 Task: Check the average views per listing of large living room in the last 3 years.
Action: Mouse moved to (820, 188)
Screenshot: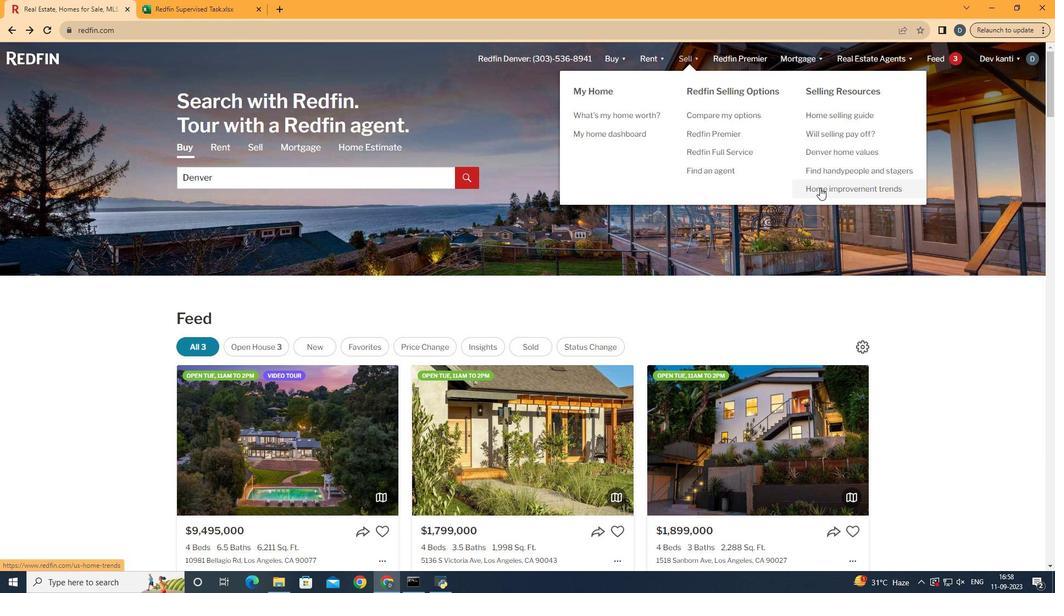 
Action: Mouse pressed left at (820, 188)
Screenshot: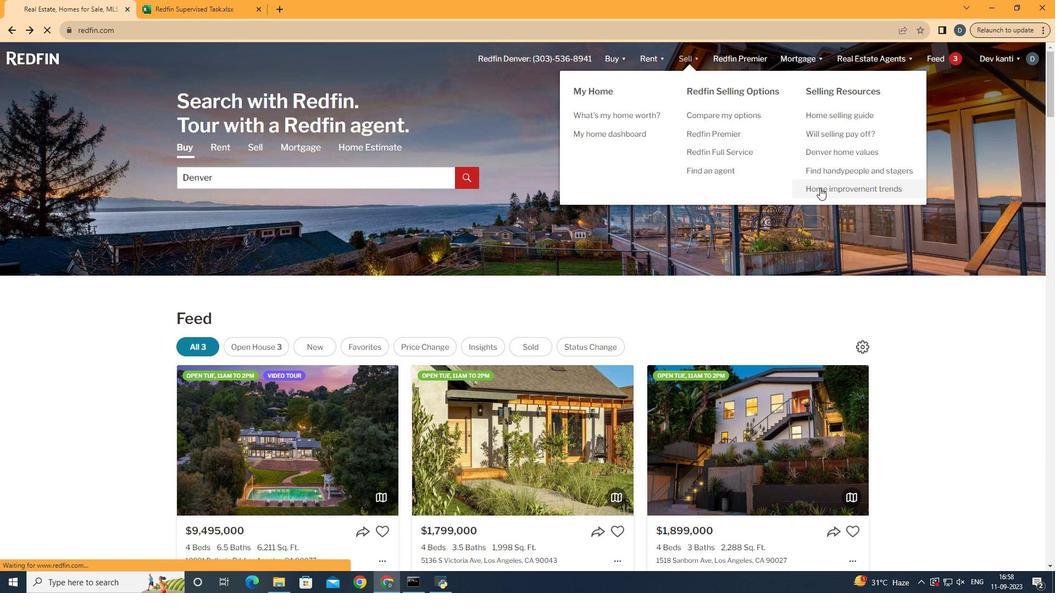 
Action: Mouse moved to (273, 212)
Screenshot: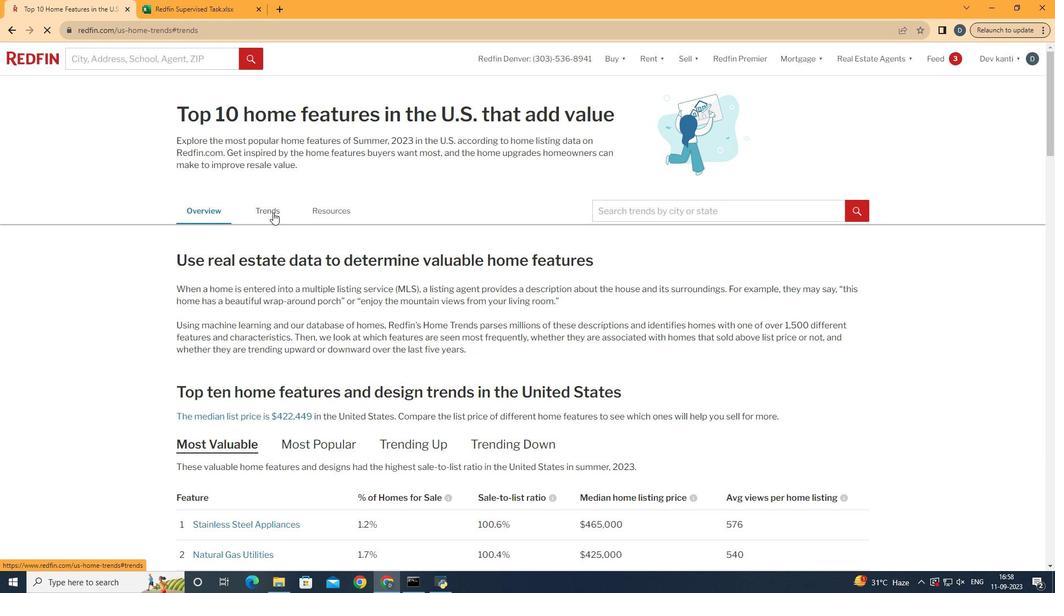 
Action: Mouse pressed left at (273, 212)
Screenshot: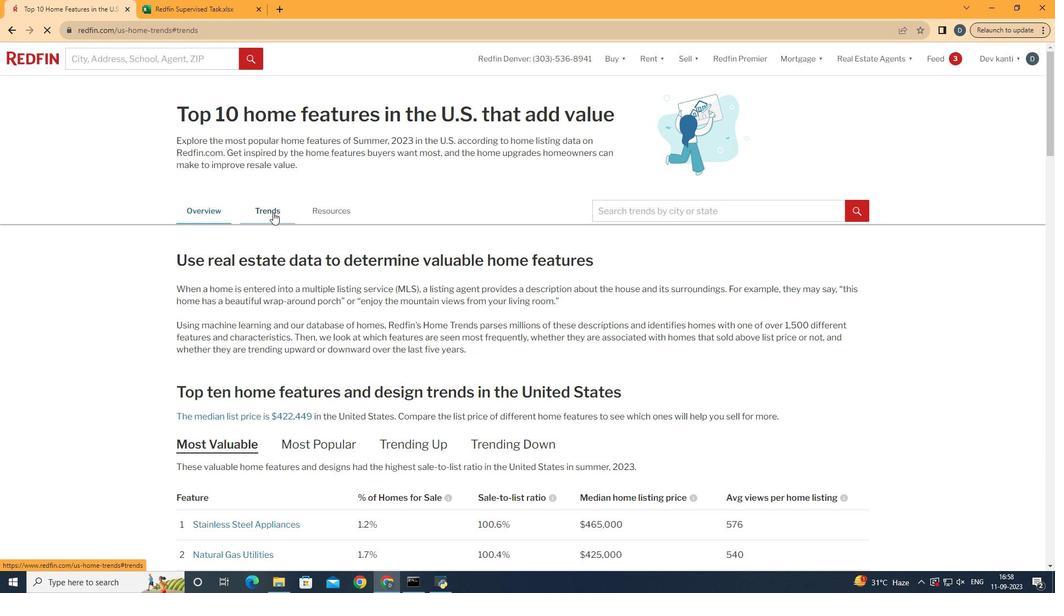 
Action: Mouse moved to (332, 276)
Screenshot: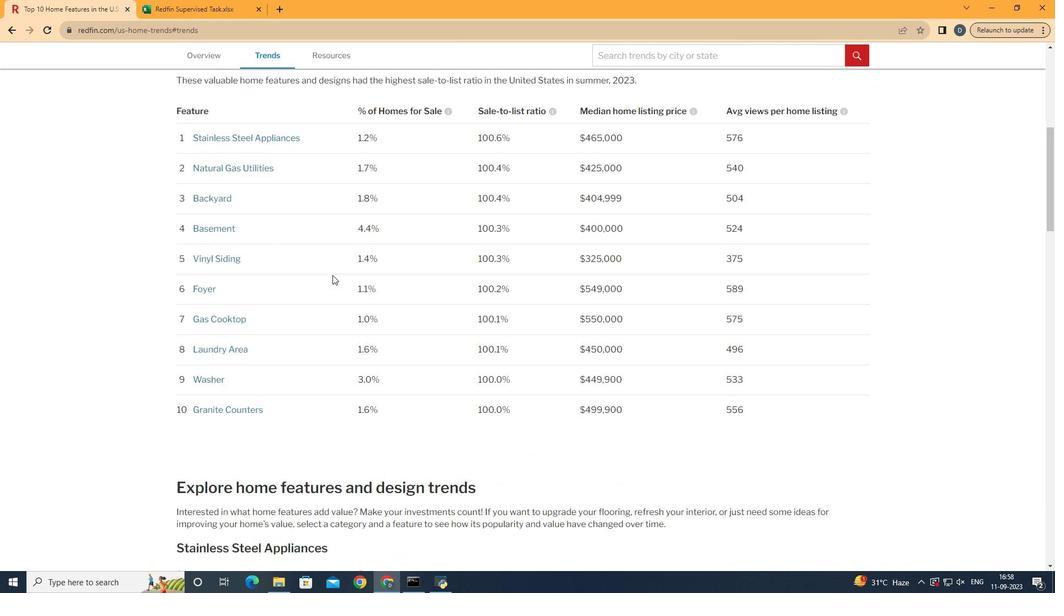 
Action: Mouse scrolled (332, 275) with delta (0, 0)
Screenshot: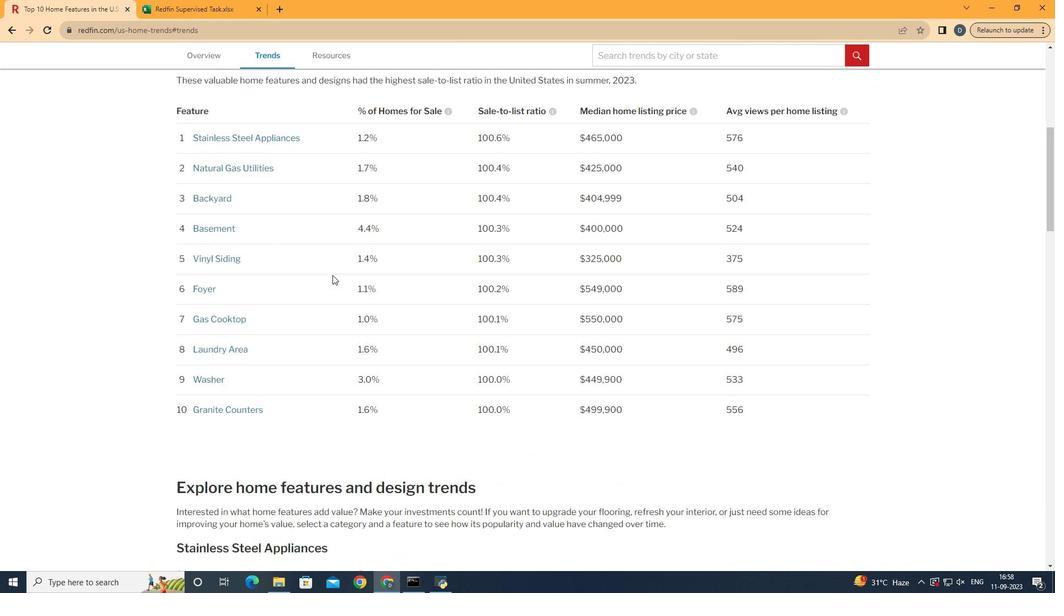 
Action: Mouse moved to (332, 275)
Screenshot: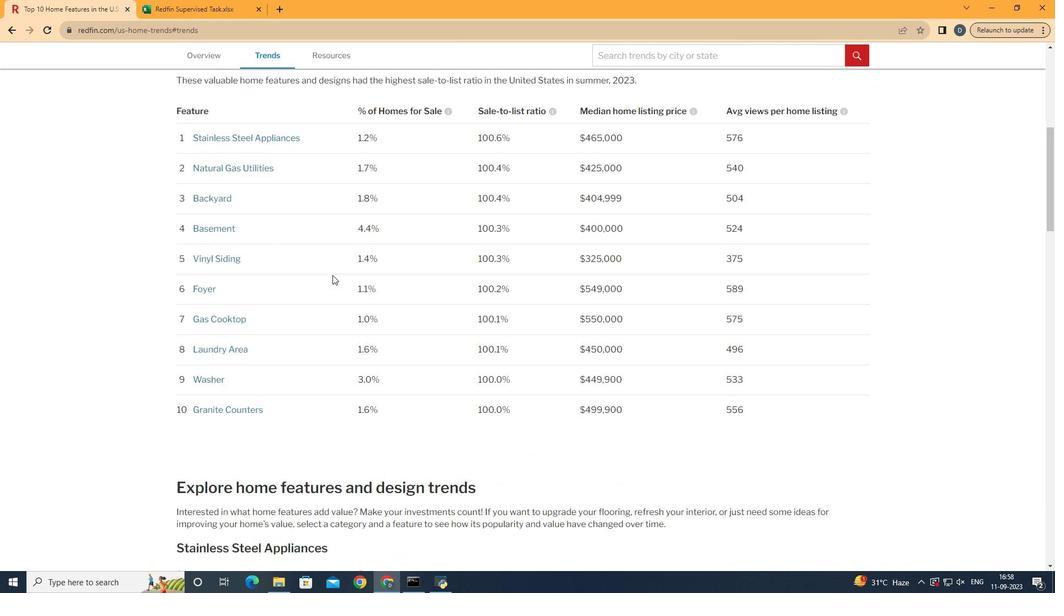 
Action: Mouse scrolled (332, 274) with delta (0, 0)
Screenshot: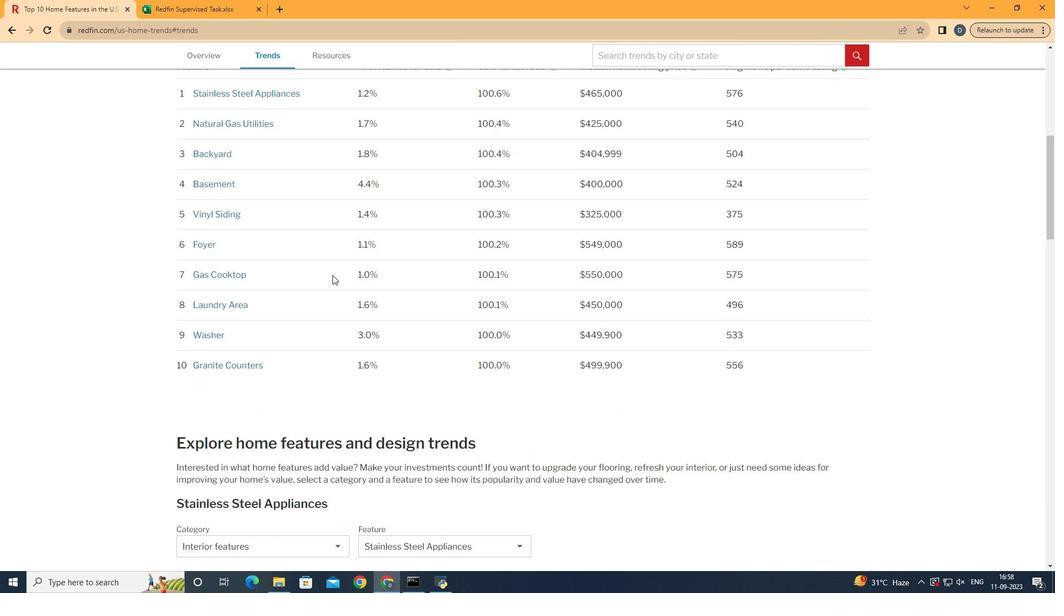 
Action: Mouse scrolled (332, 274) with delta (0, 0)
Screenshot: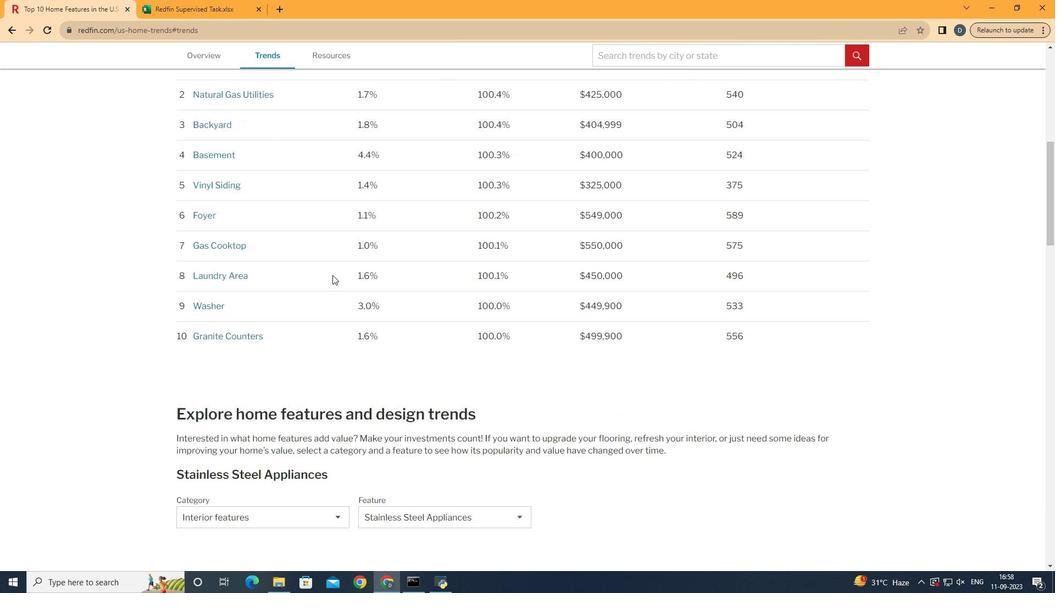 
Action: Mouse scrolled (332, 274) with delta (0, 0)
Screenshot: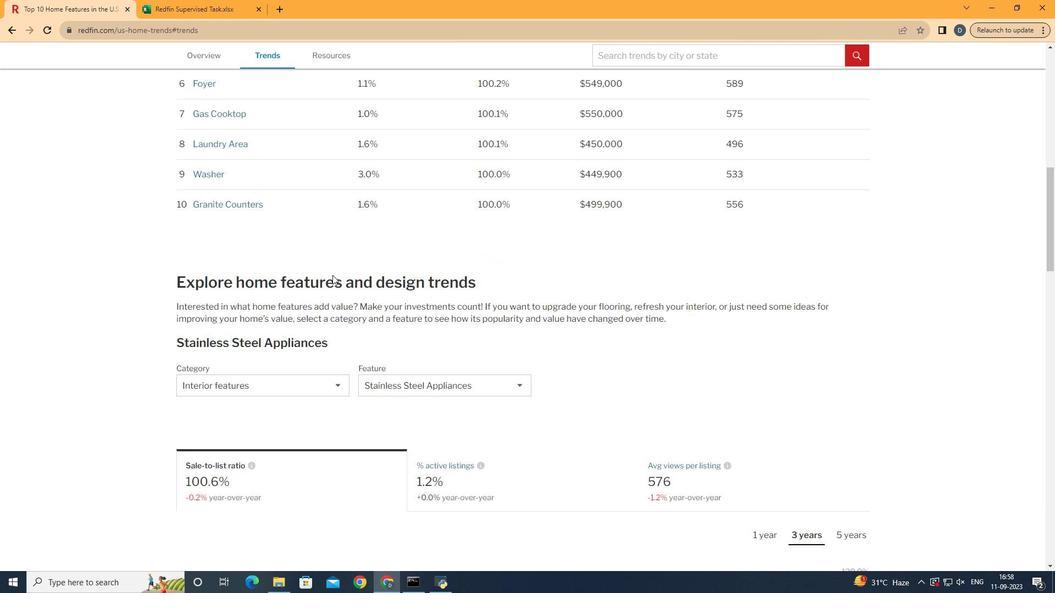 
Action: Mouse scrolled (332, 274) with delta (0, 0)
Screenshot: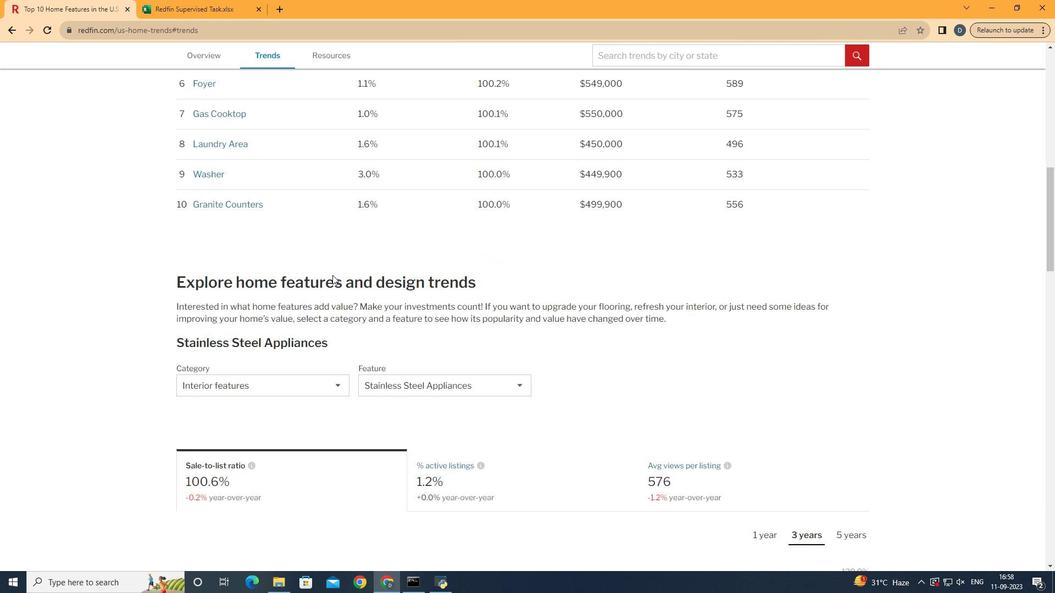 
Action: Mouse scrolled (332, 274) with delta (0, 0)
Screenshot: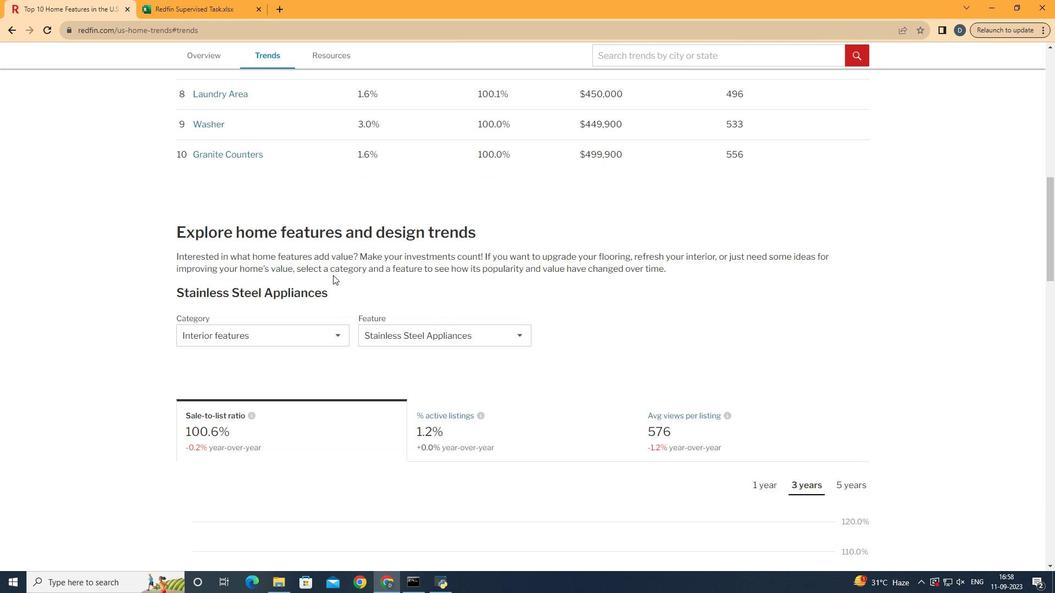
Action: Mouse moved to (338, 288)
Screenshot: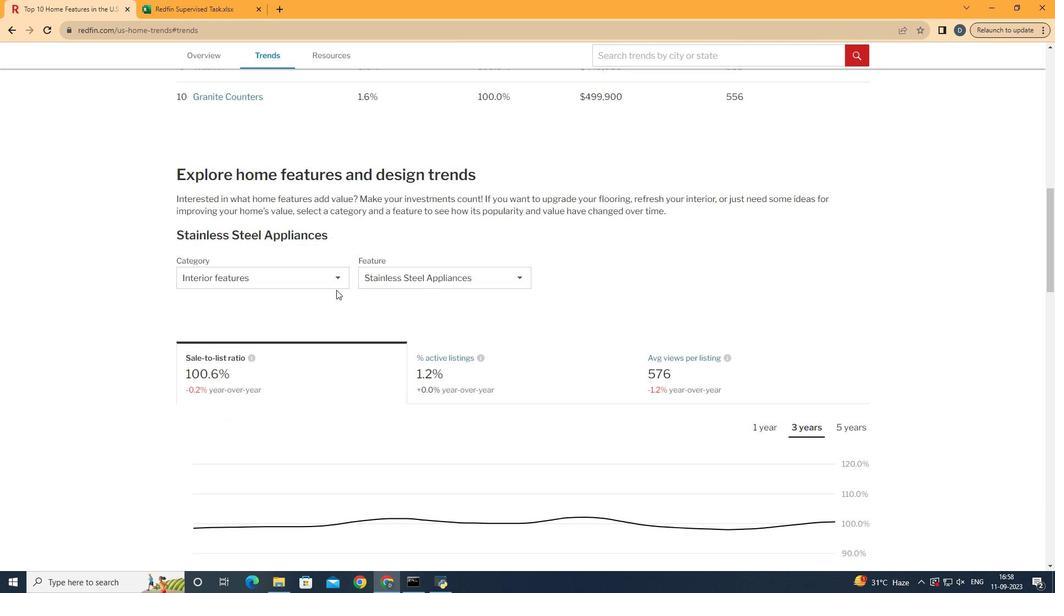 
Action: Mouse scrolled (338, 288) with delta (0, 0)
Screenshot: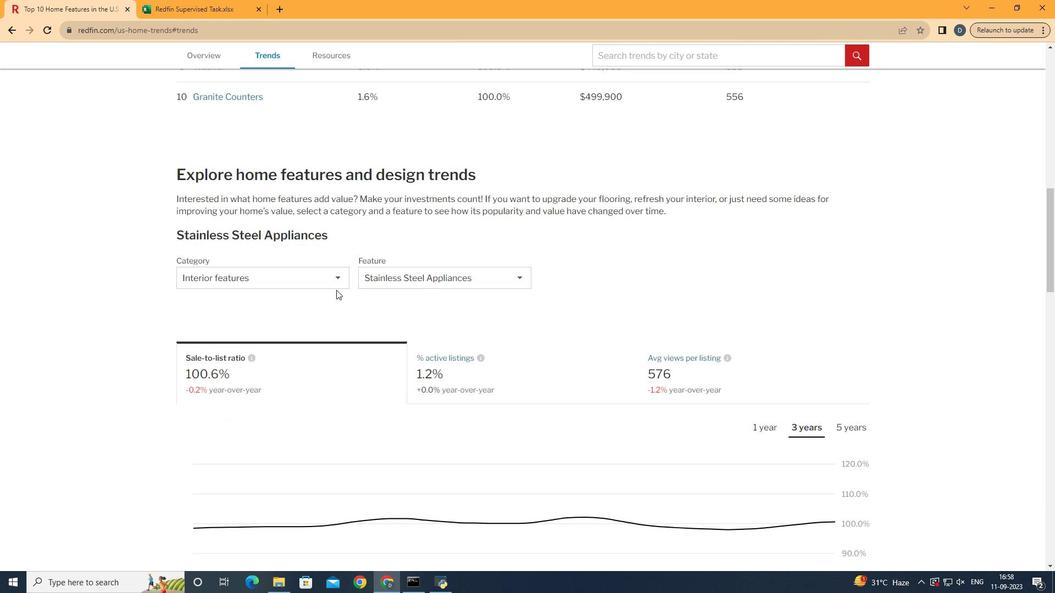 
Action: Mouse moved to (337, 290)
Screenshot: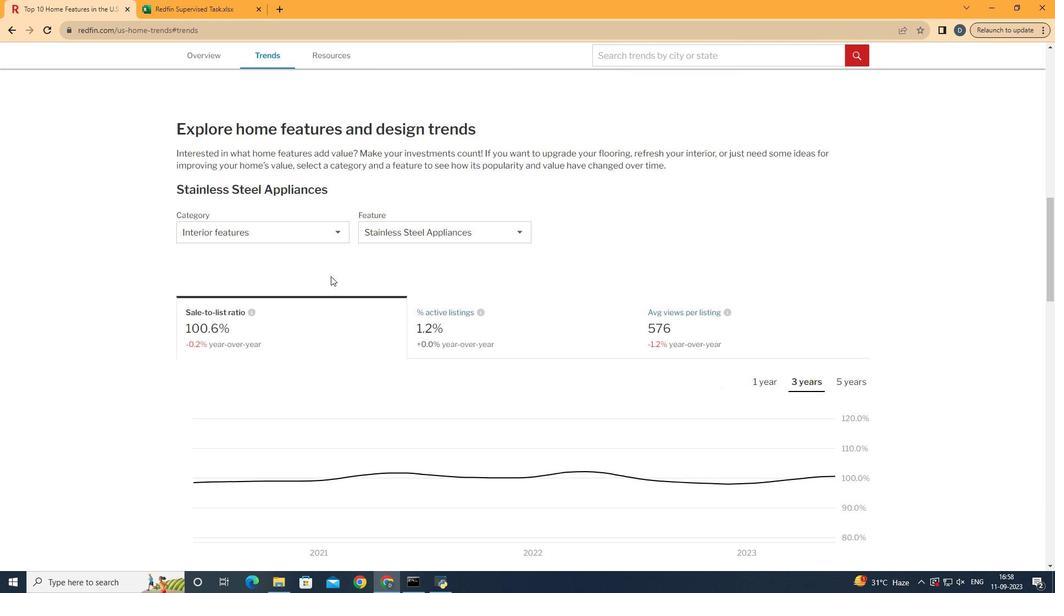 
Action: Mouse scrolled (337, 289) with delta (0, 0)
Screenshot: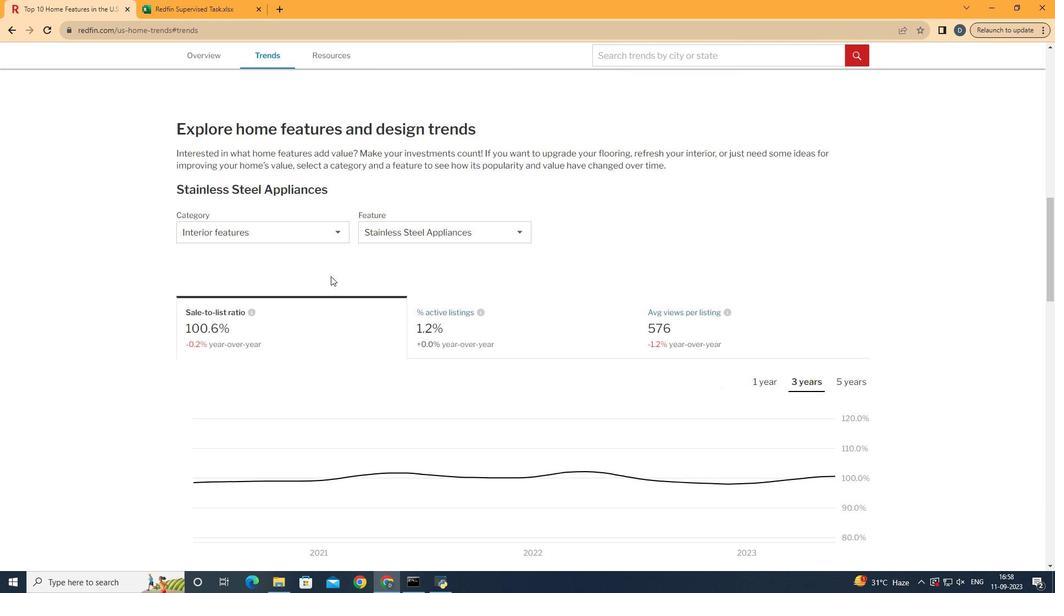 
Action: Mouse moved to (322, 221)
Screenshot: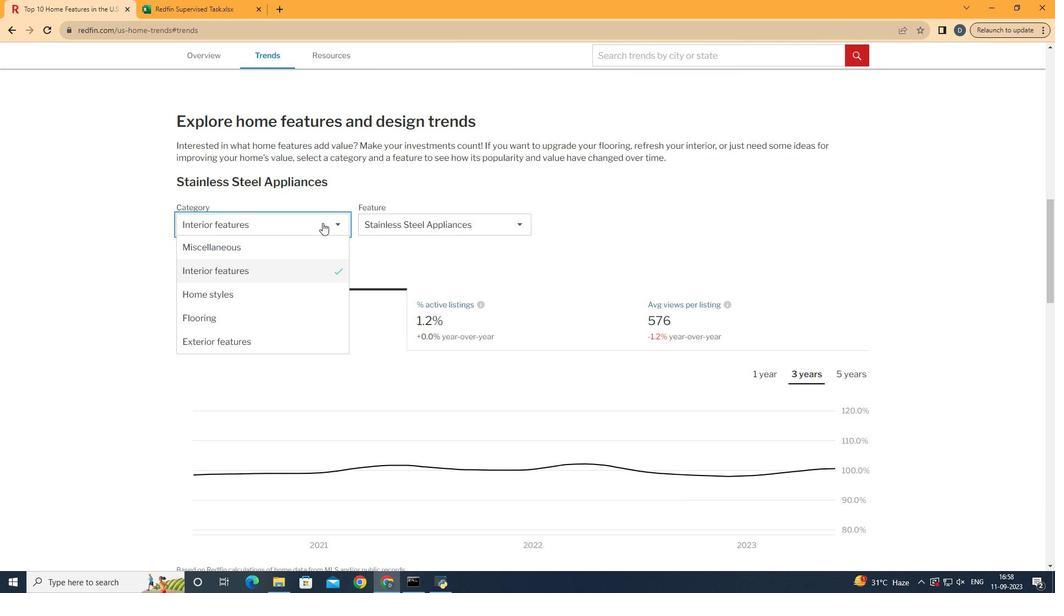 
Action: Mouse pressed left at (322, 221)
Screenshot: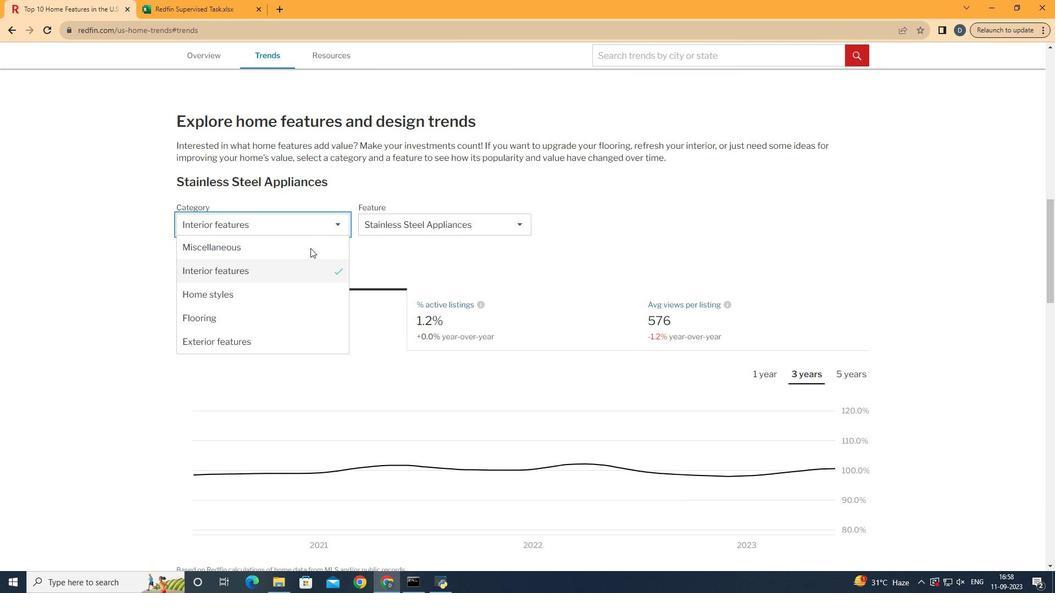 
Action: Mouse moved to (322, 272)
Screenshot: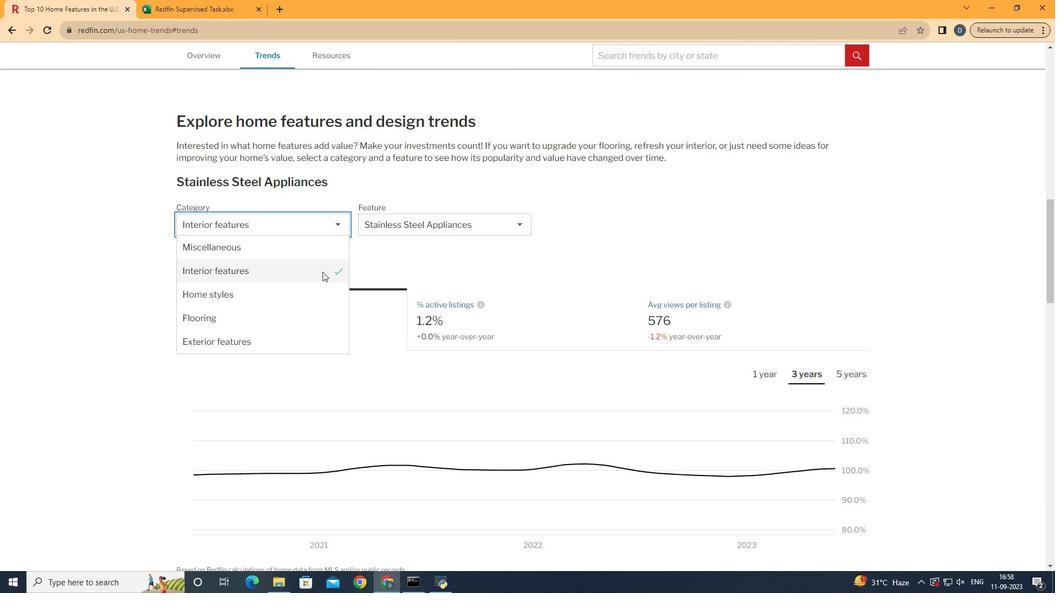 
Action: Mouse pressed left at (322, 272)
Screenshot: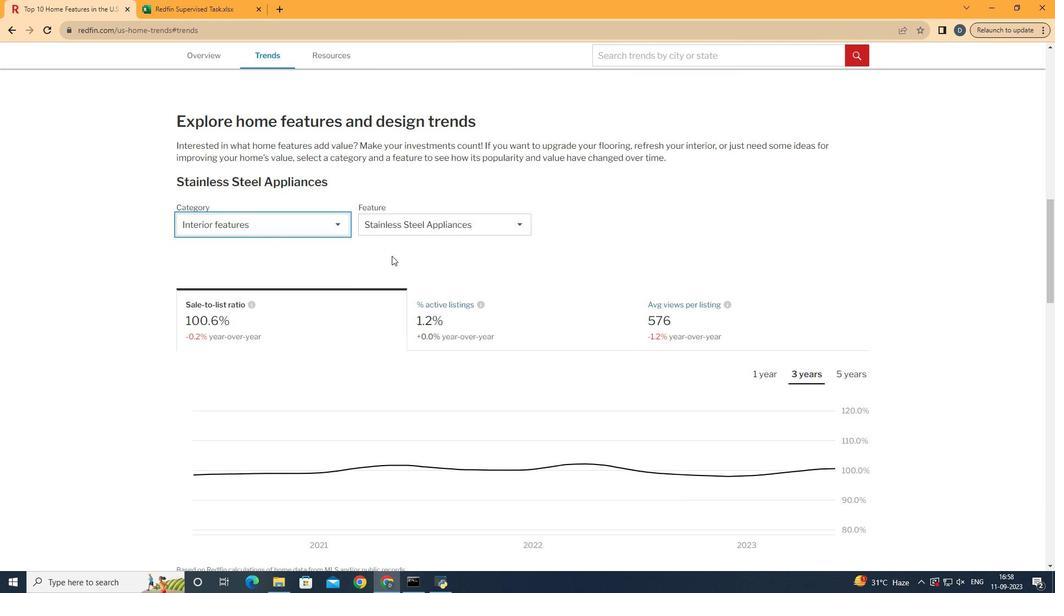 
Action: Mouse moved to (460, 236)
Screenshot: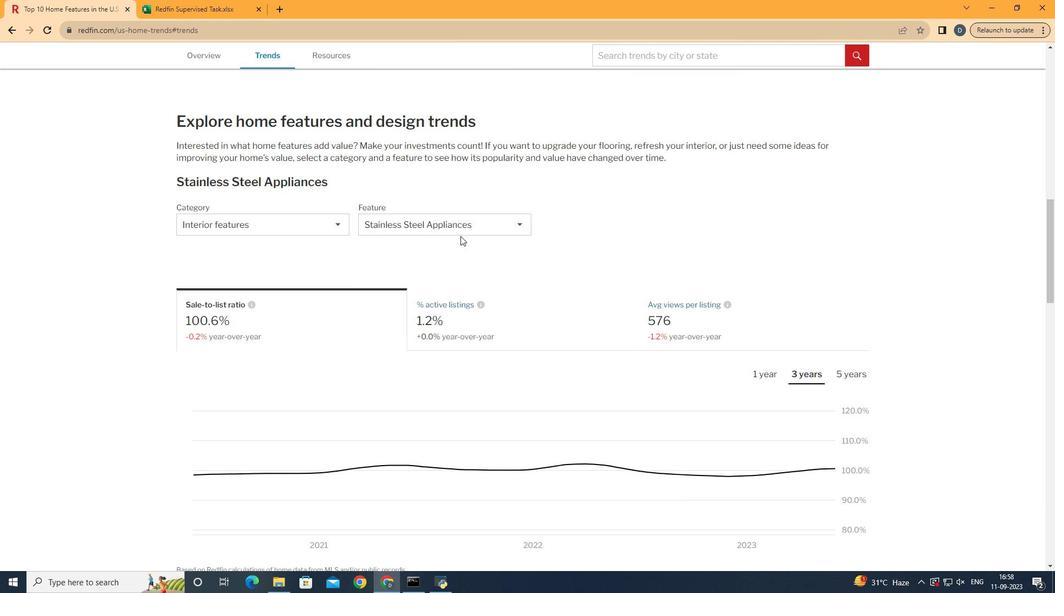 
Action: Mouse pressed left at (460, 236)
Screenshot: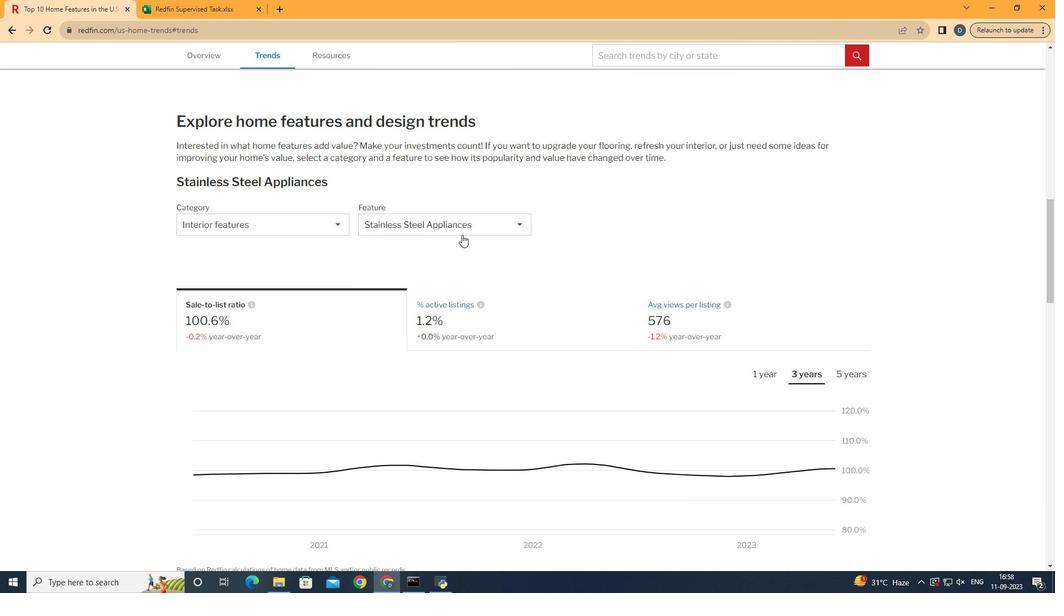 
Action: Mouse moved to (465, 232)
Screenshot: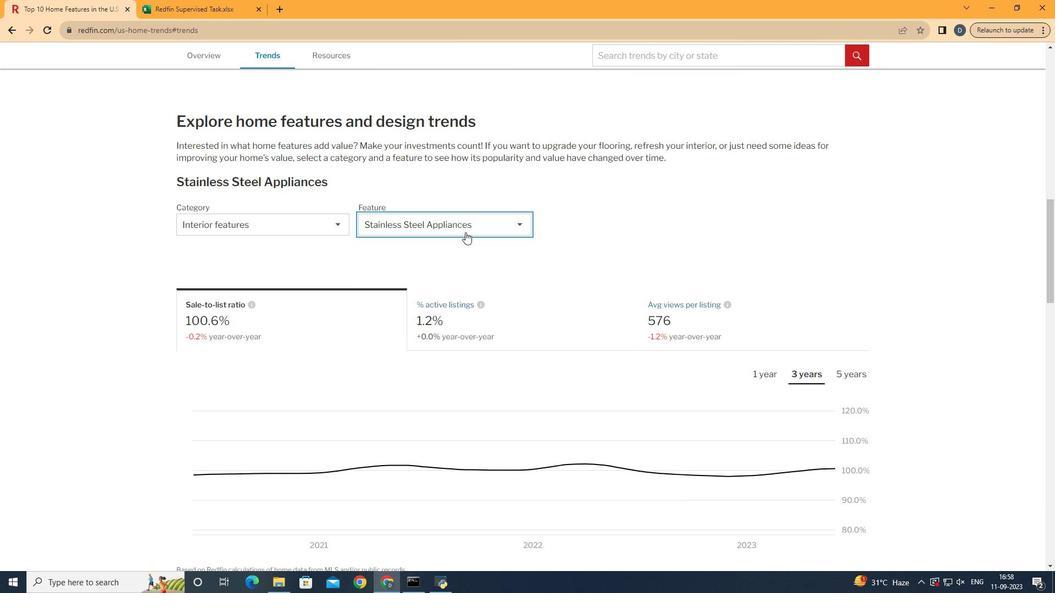 
Action: Mouse pressed left at (465, 232)
Screenshot: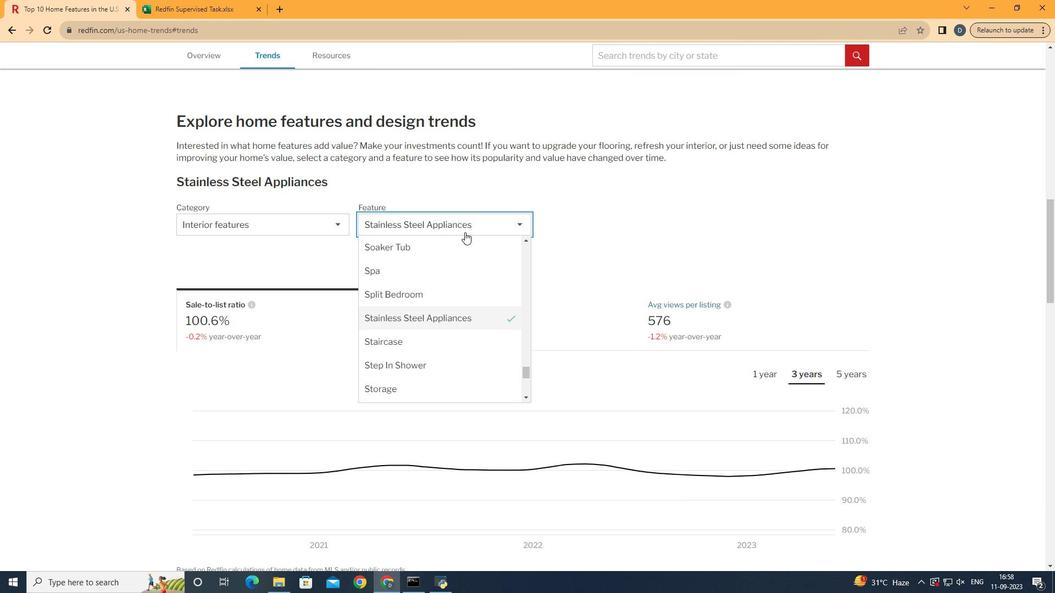 
Action: Mouse moved to (453, 324)
Screenshot: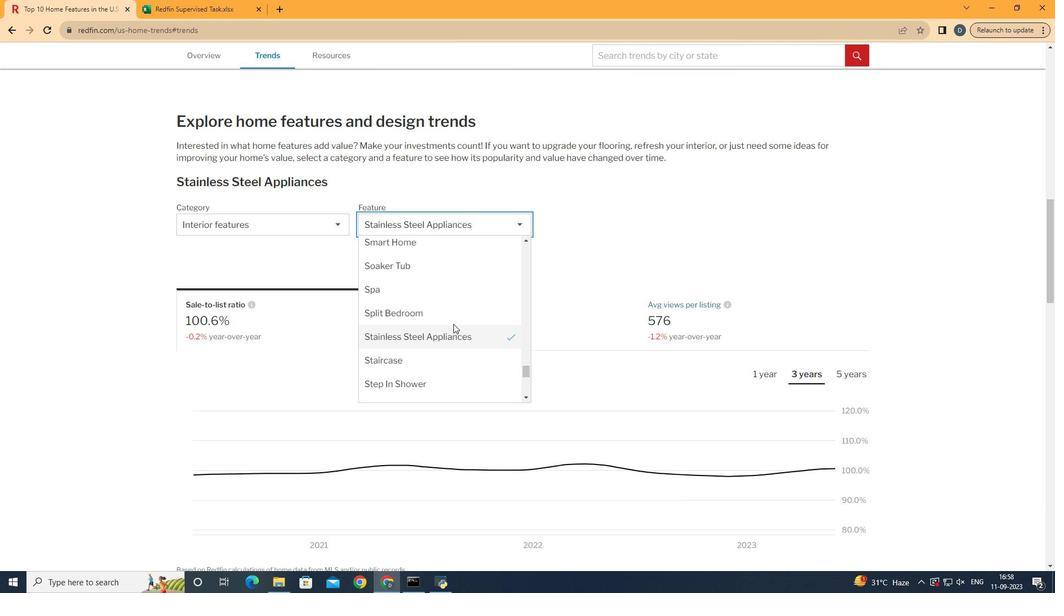 
Action: Mouse scrolled (453, 325) with delta (0, 0)
Screenshot: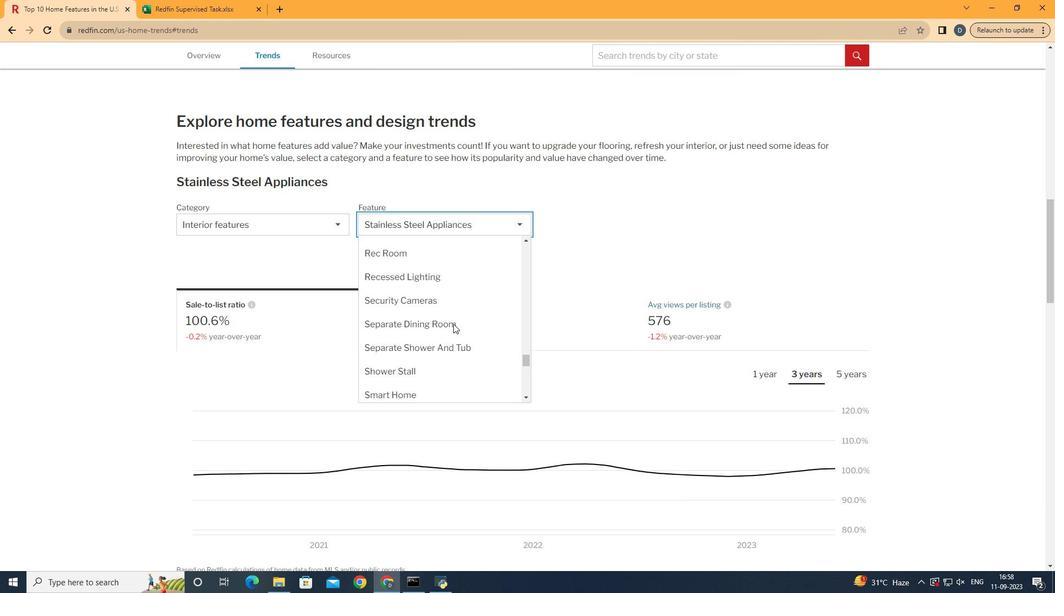 
Action: Mouse scrolled (453, 325) with delta (0, 0)
Screenshot: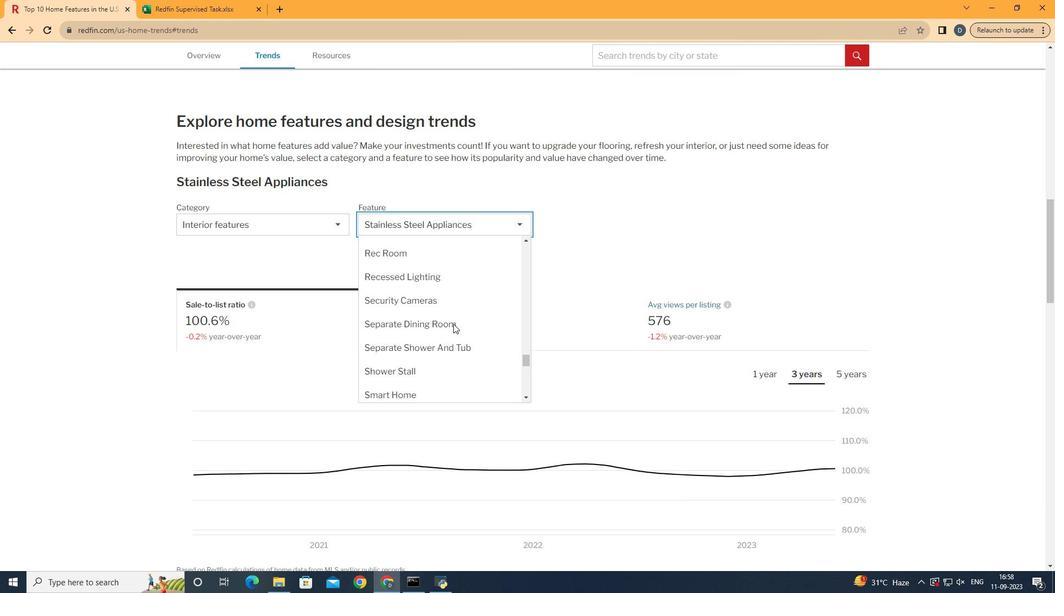 
Action: Mouse scrolled (453, 325) with delta (0, 0)
Screenshot: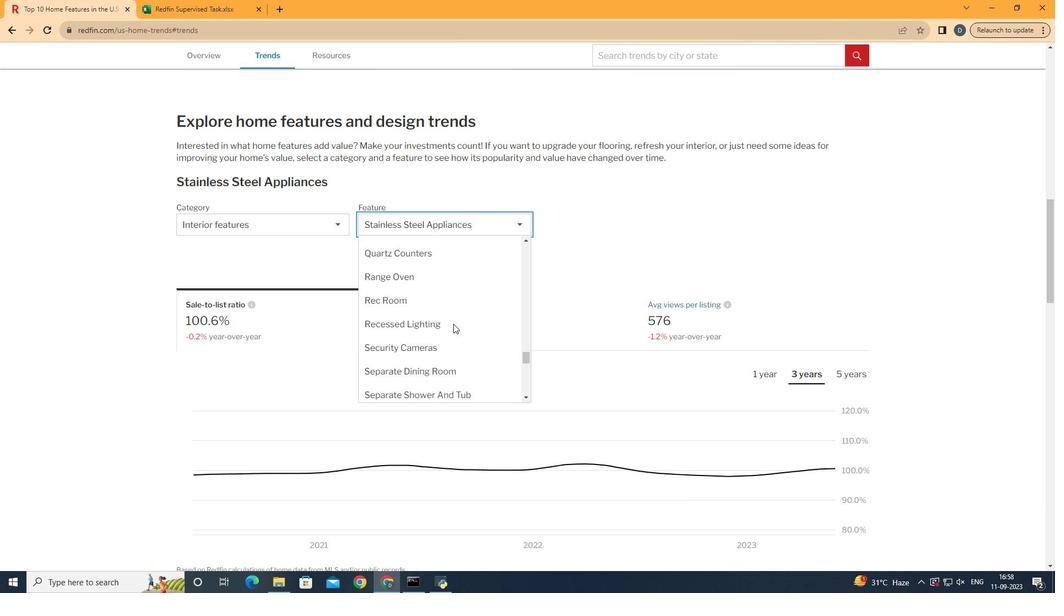 
Action: Mouse scrolled (453, 325) with delta (0, 0)
Screenshot: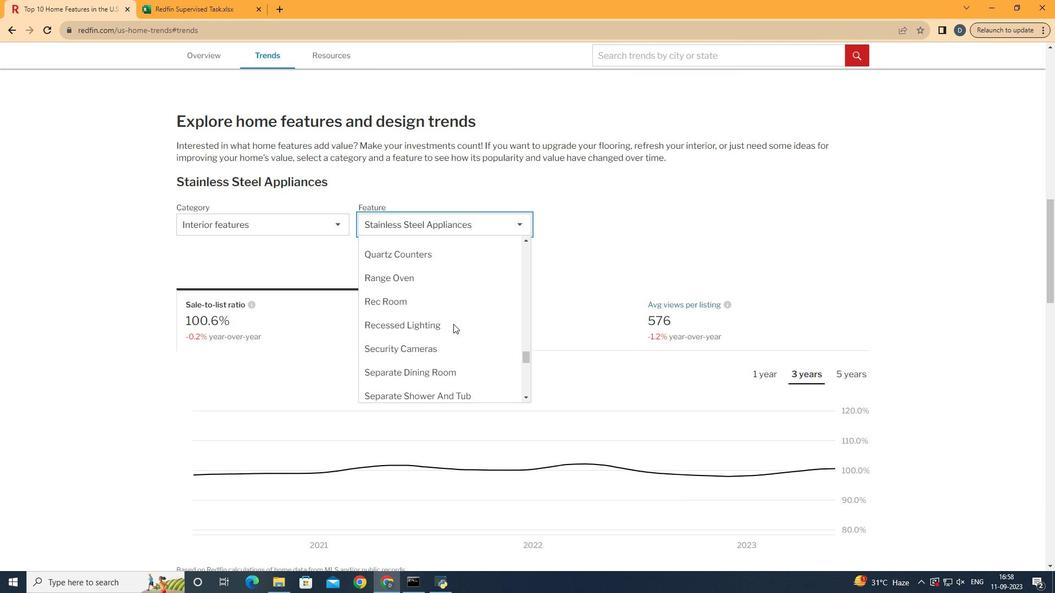 
Action: Mouse scrolled (453, 325) with delta (0, 0)
Screenshot: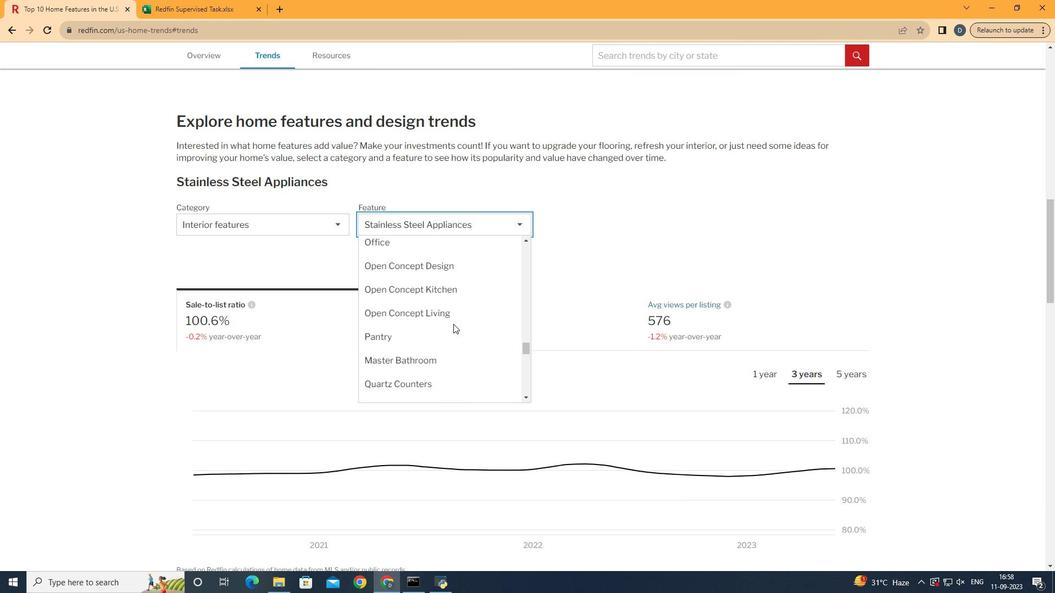 
Action: Mouse scrolled (453, 325) with delta (0, 0)
Screenshot: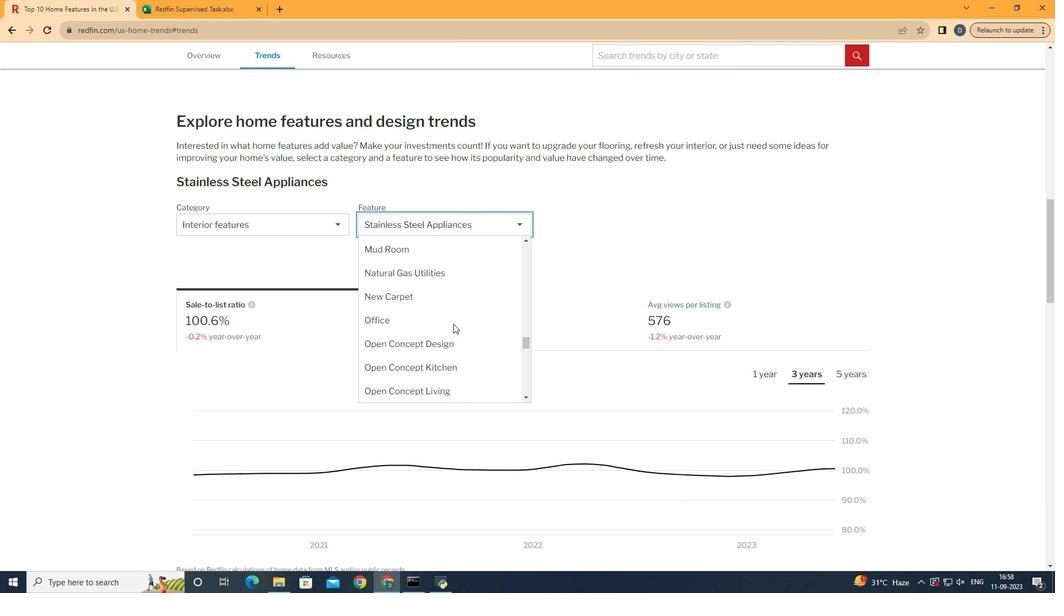 
Action: Mouse scrolled (453, 325) with delta (0, 0)
Screenshot: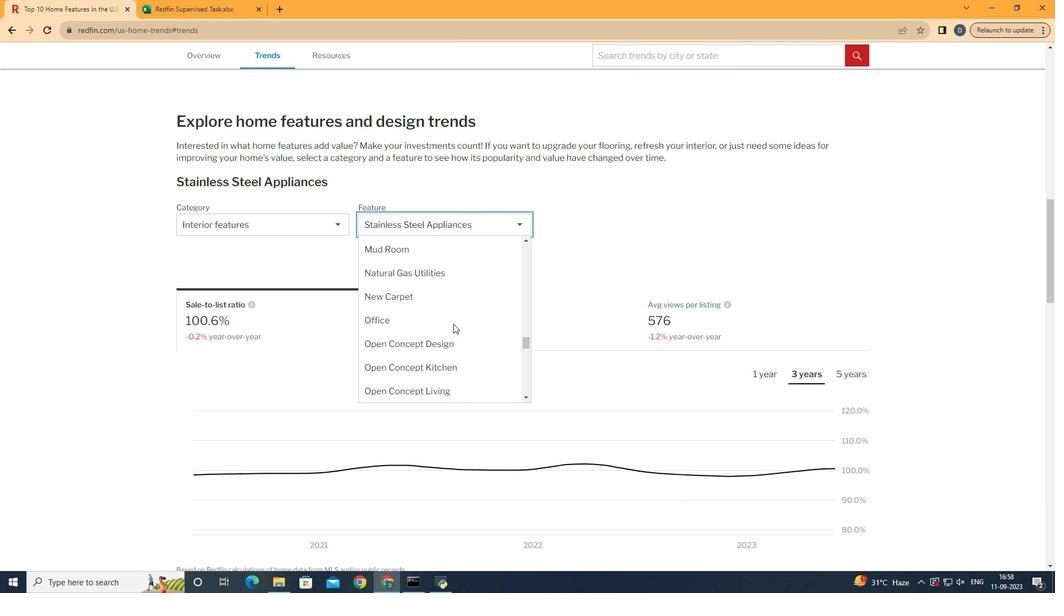 
Action: Mouse scrolled (453, 325) with delta (0, 0)
Screenshot: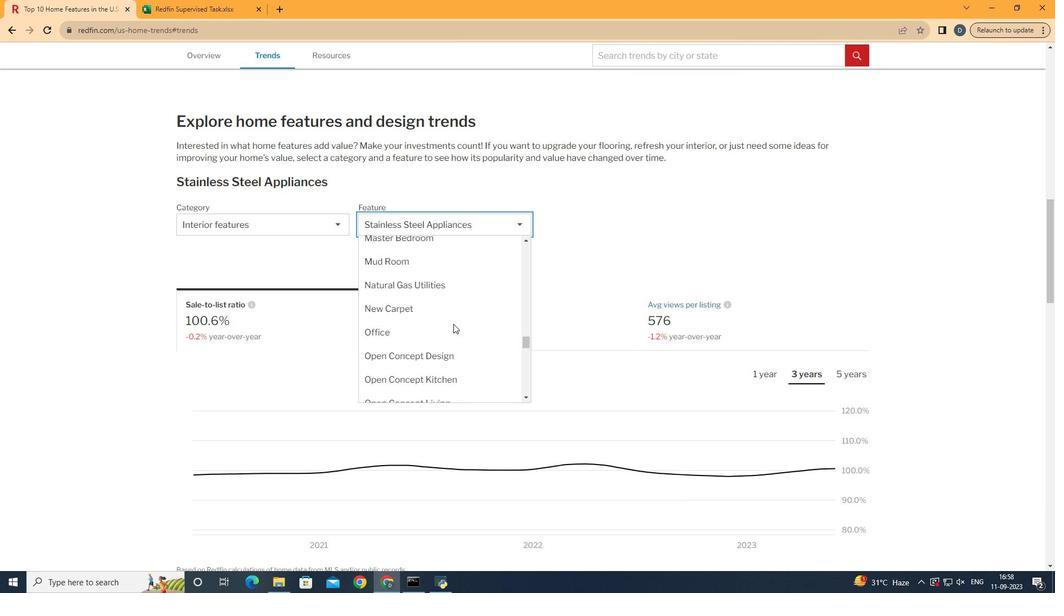 
Action: Mouse scrolled (453, 325) with delta (0, 0)
Screenshot: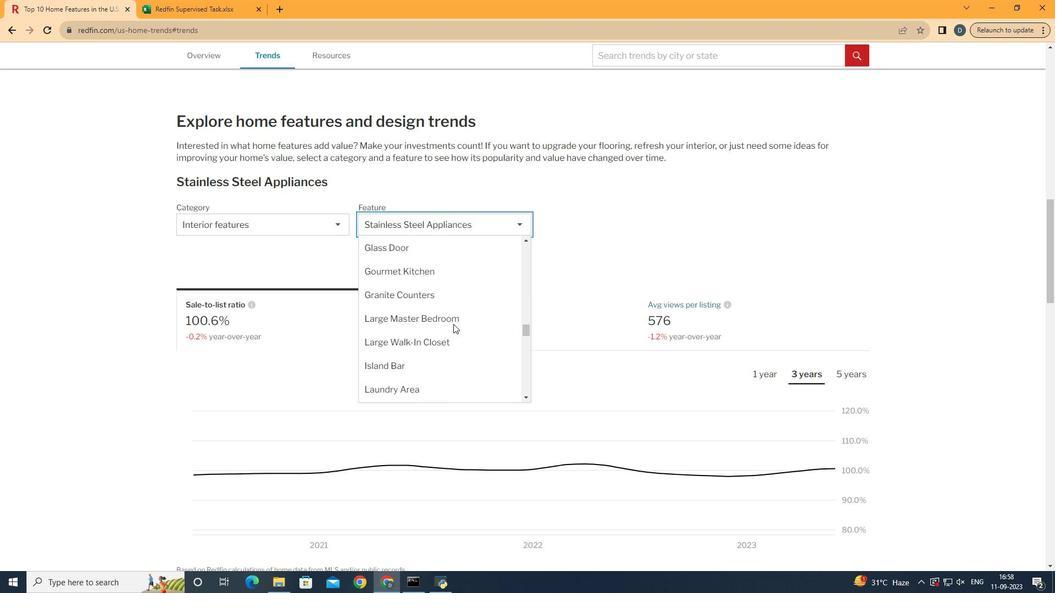 
Action: Mouse scrolled (453, 325) with delta (0, 0)
Screenshot: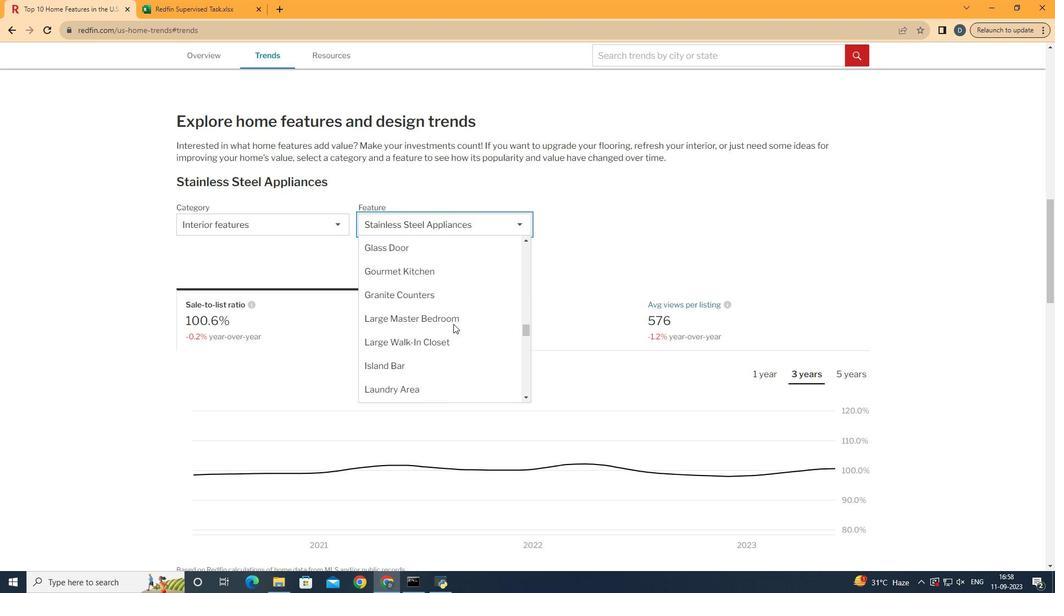 
Action: Mouse scrolled (453, 325) with delta (0, 0)
Screenshot: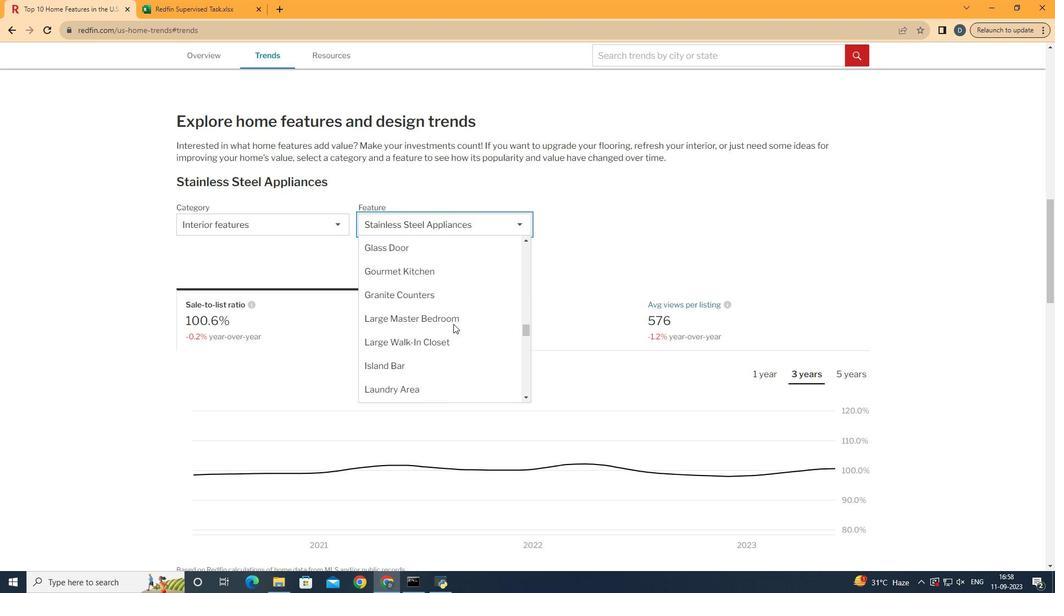 
Action: Mouse scrolled (453, 325) with delta (0, 0)
Screenshot: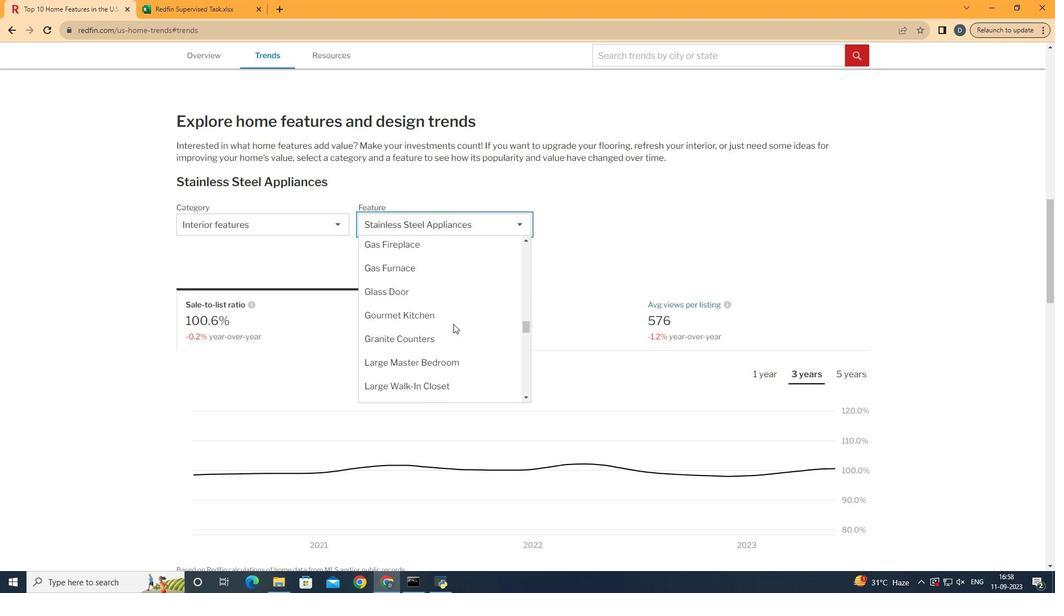 
Action: Mouse moved to (453, 324)
Screenshot: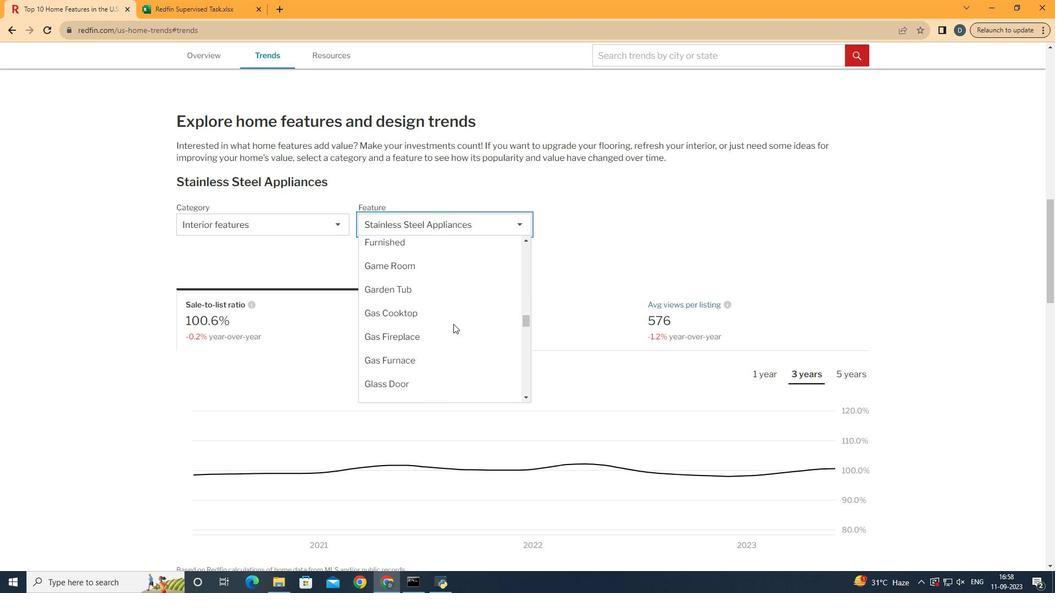 
Action: Mouse scrolled (453, 325) with delta (0, 0)
Screenshot: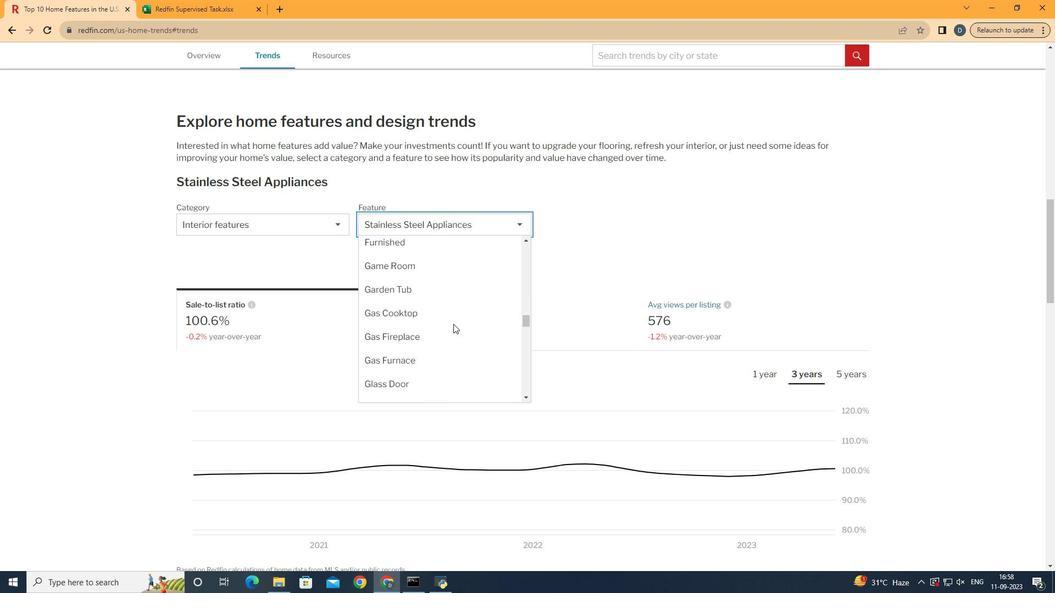 
Action: Mouse scrolled (453, 325) with delta (0, 0)
Screenshot: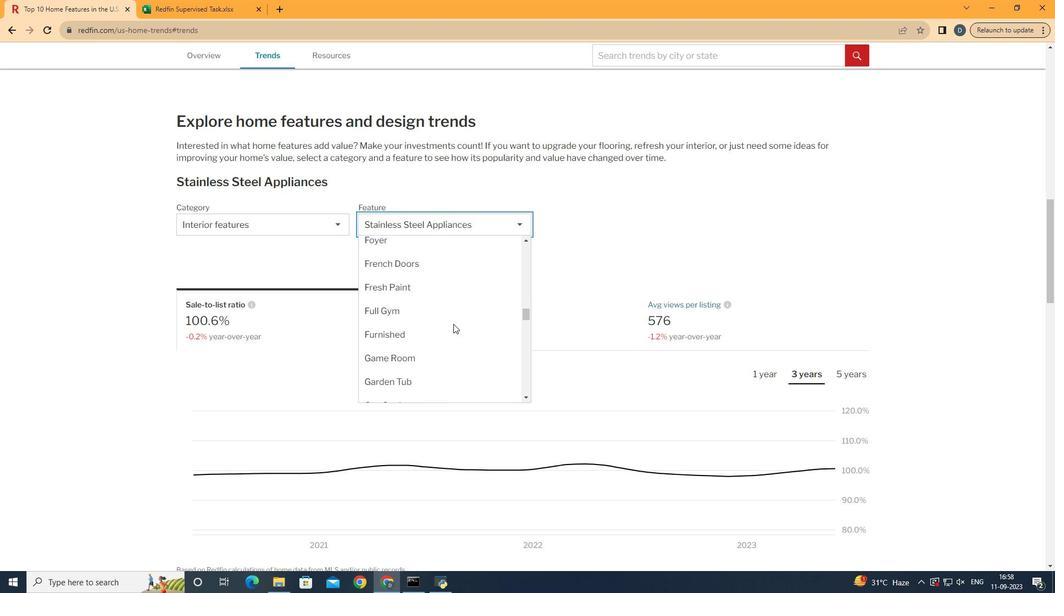 
Action: Mouse scrolled (453, 325) with delta (0, 0)
Screenshot: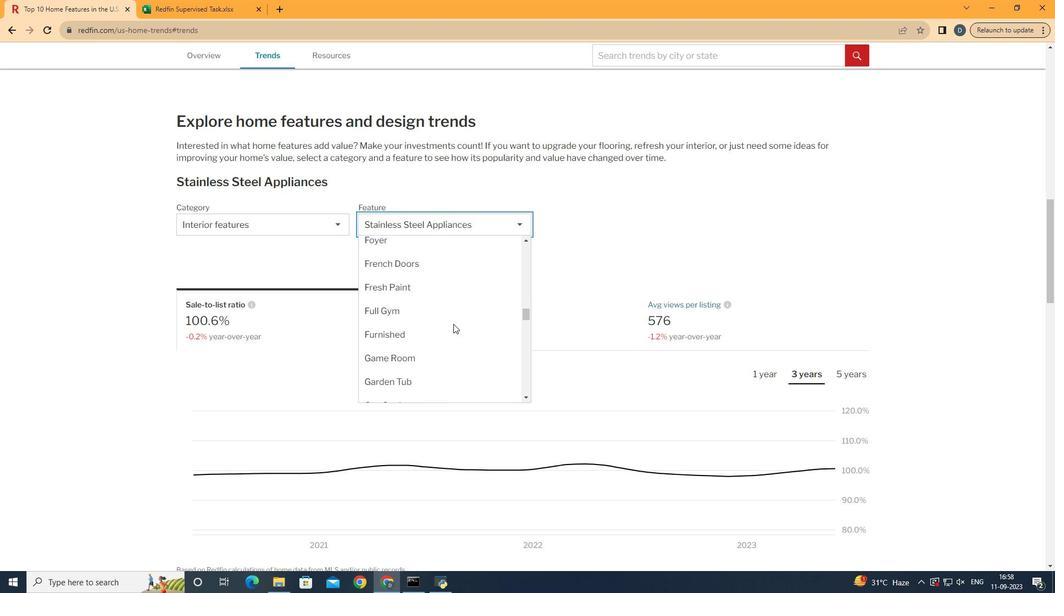 
Action: Mouse scrolled (453, 325) with delta (0, 0)
Screenshot: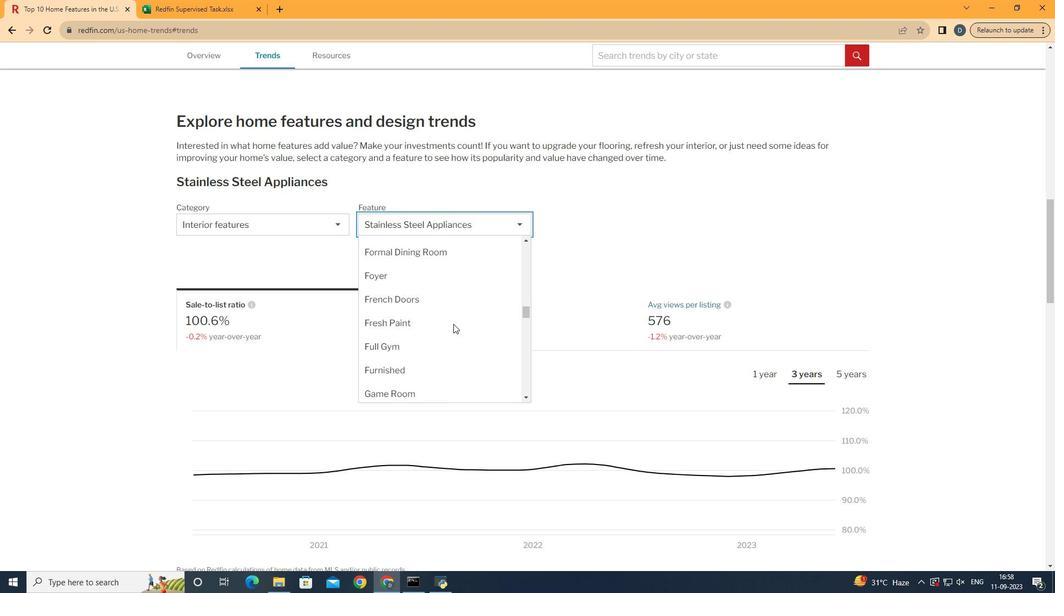 
Action: Mouse moved to (454, 324)
Screenshot: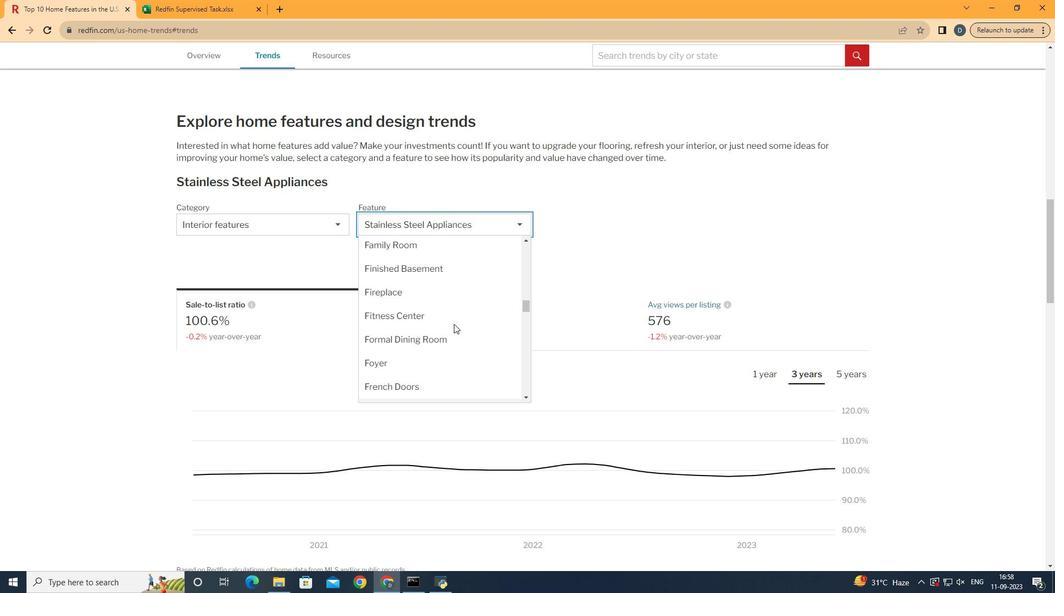 
Action: Mouse scrolled (454, 325) with delta (0, 0)
Screenshot: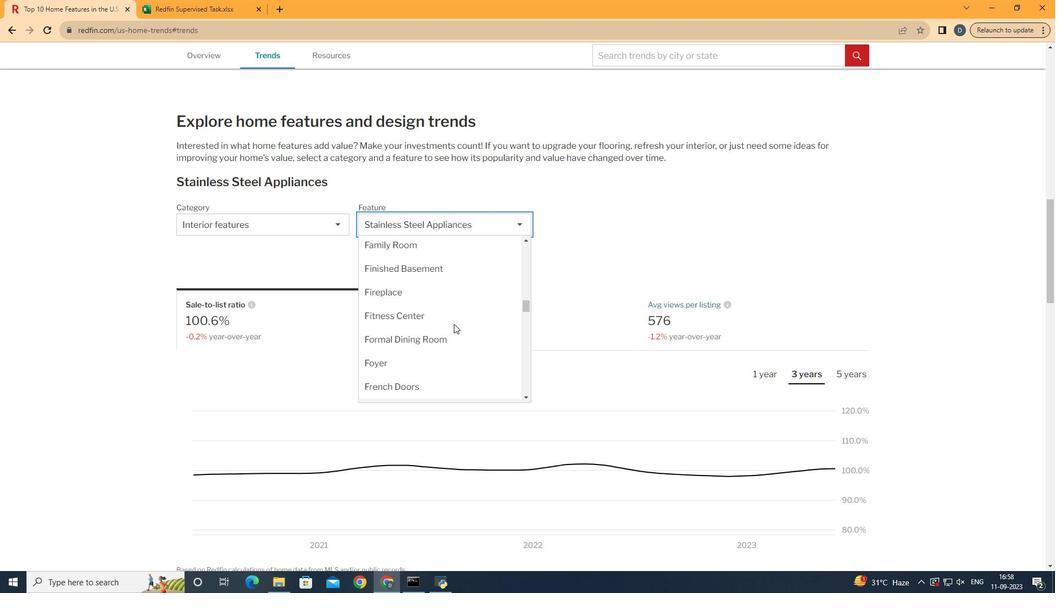 
Action: Mouse scrolled (454, 325) with delta (0, 0)
Screenshot: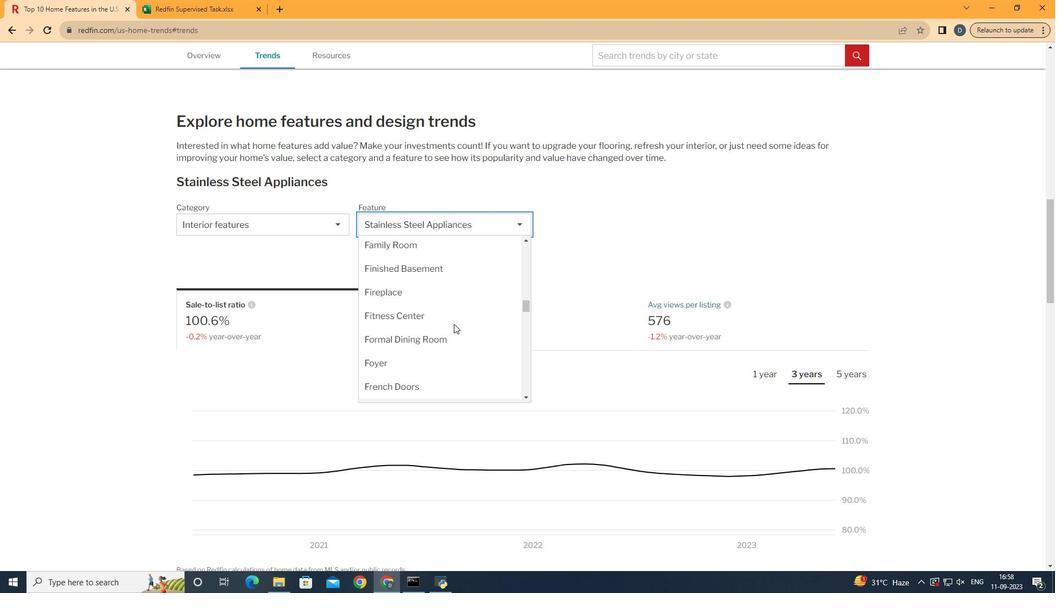 
Action: Mouse scrolled (454, 325) with delta (0, 0)
Screenshot: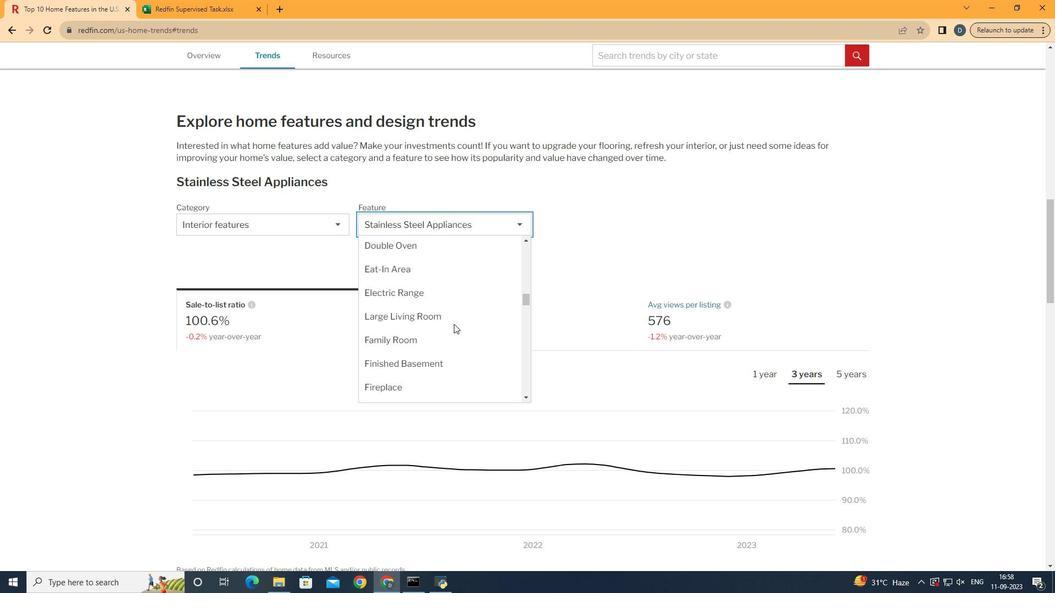 
Action: Mouse scrolled (454, 325) with delta (0, 0)
Screenshot: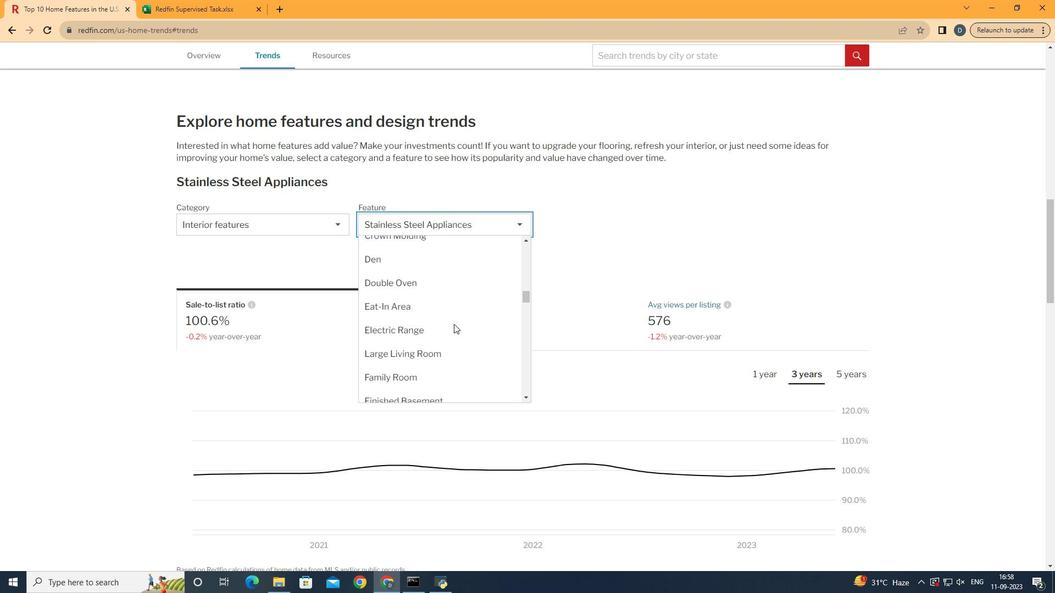 
Action: Mouse scrolled (454, 325) with delta (0, 0)
Screenshot: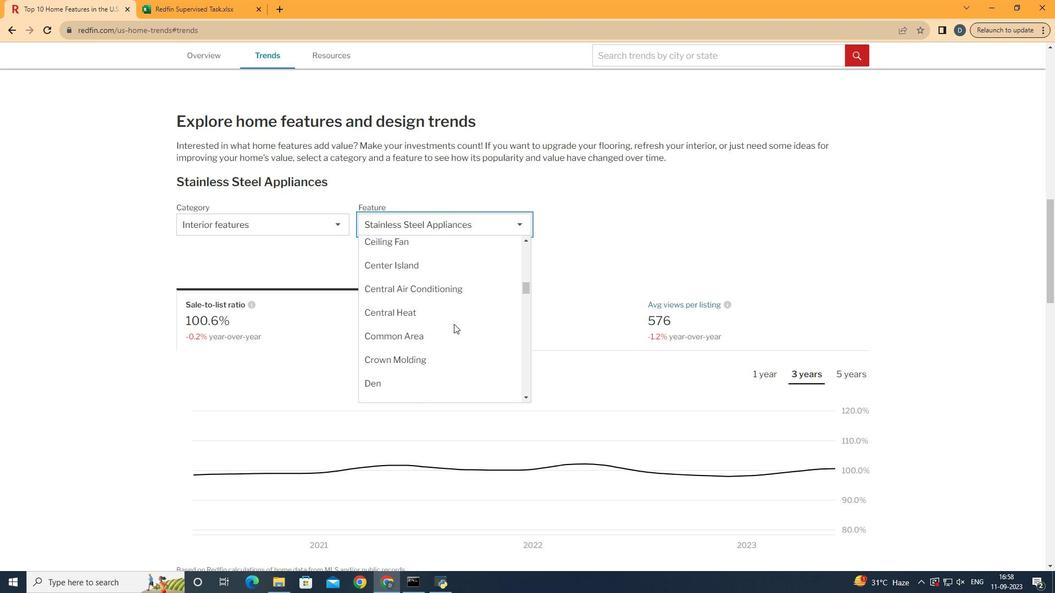 
Action: Mouse scrolled (454, 325) with delta (0, 0)
Screenshot: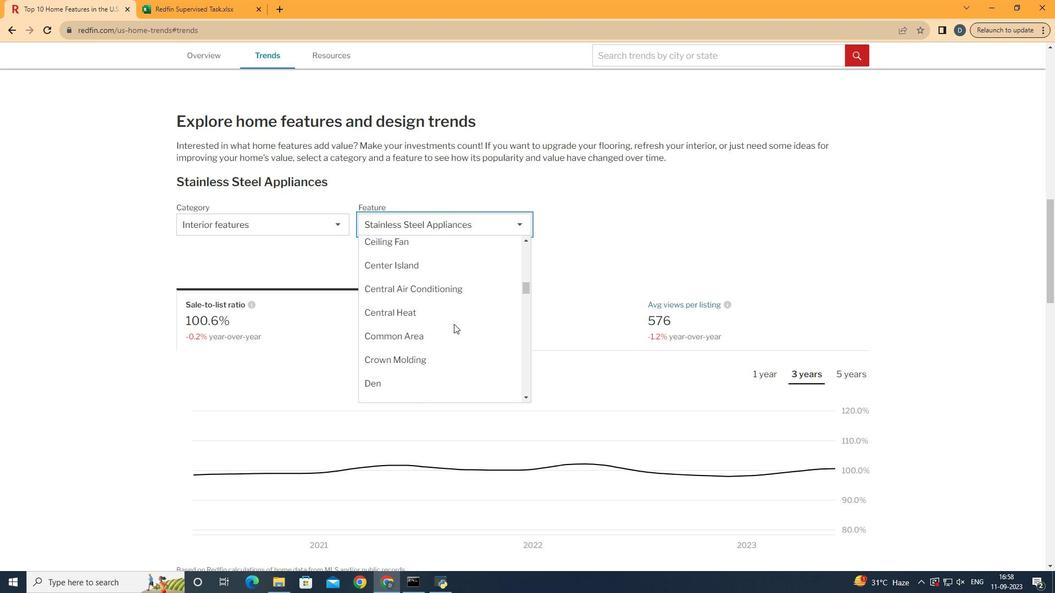 
Action: Mouse scrolled (454, 325) with delta (0, 0)
Screenshot: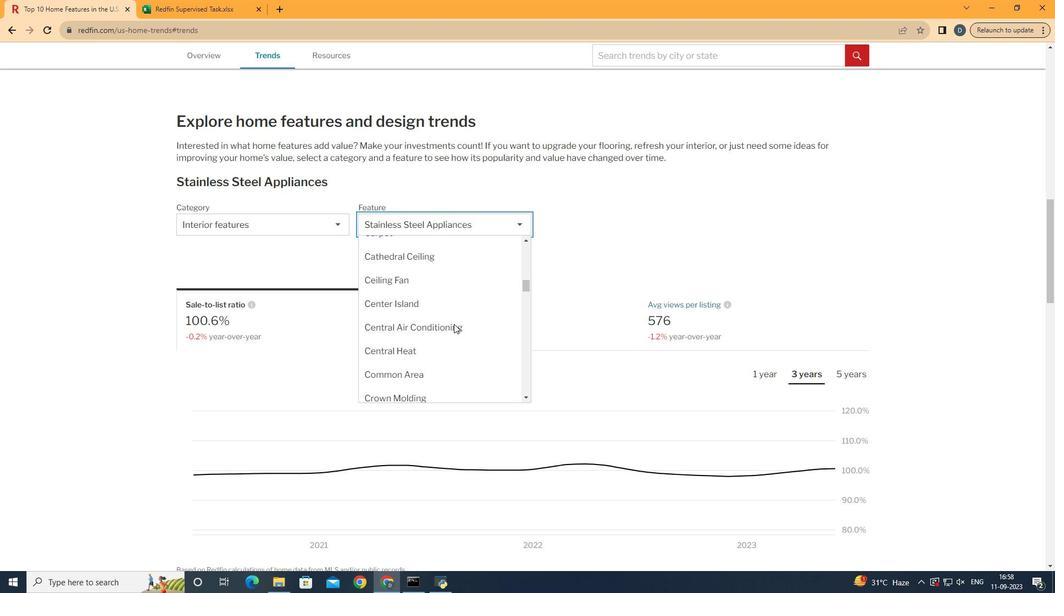 
Action: Mouse scrolled (454, 325) with delta (0, 0)
Screenshot: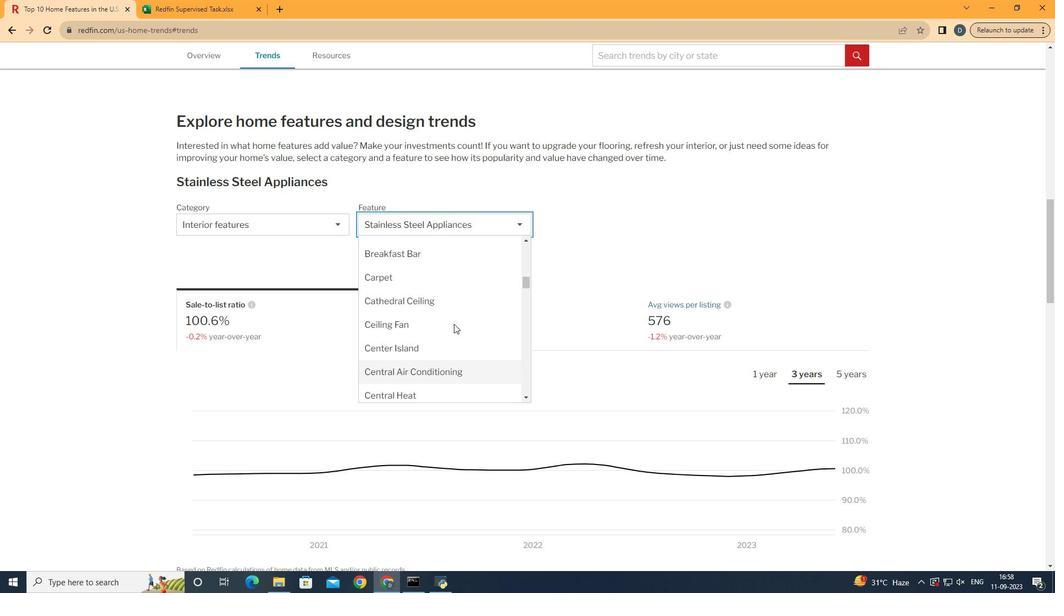 
Action: Mouse scrolled (454, 323) with delta (0, 0)
Screenshot: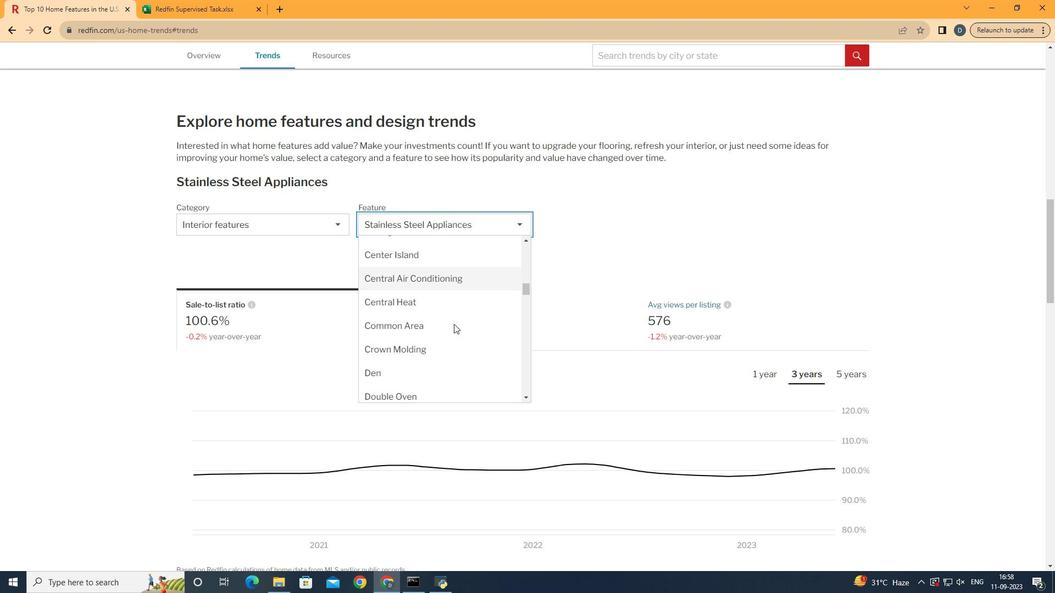 
Action: Mouse scrolled (454, 323) with delta (0, 0)
Screenshot: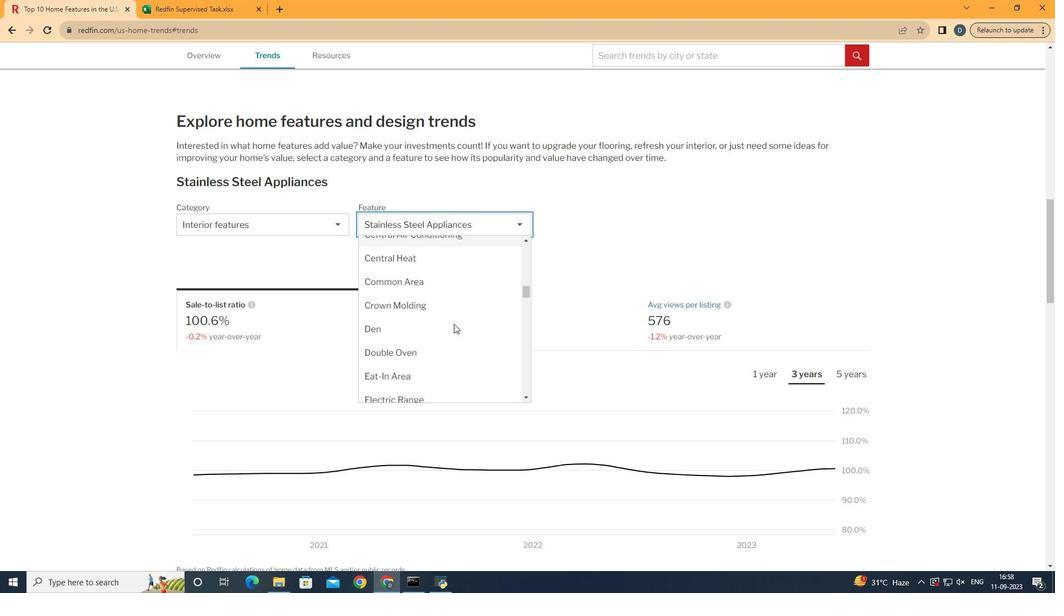 
Action: Mouse scrolled (454, 323) with delta (0, 0)
Screenshot: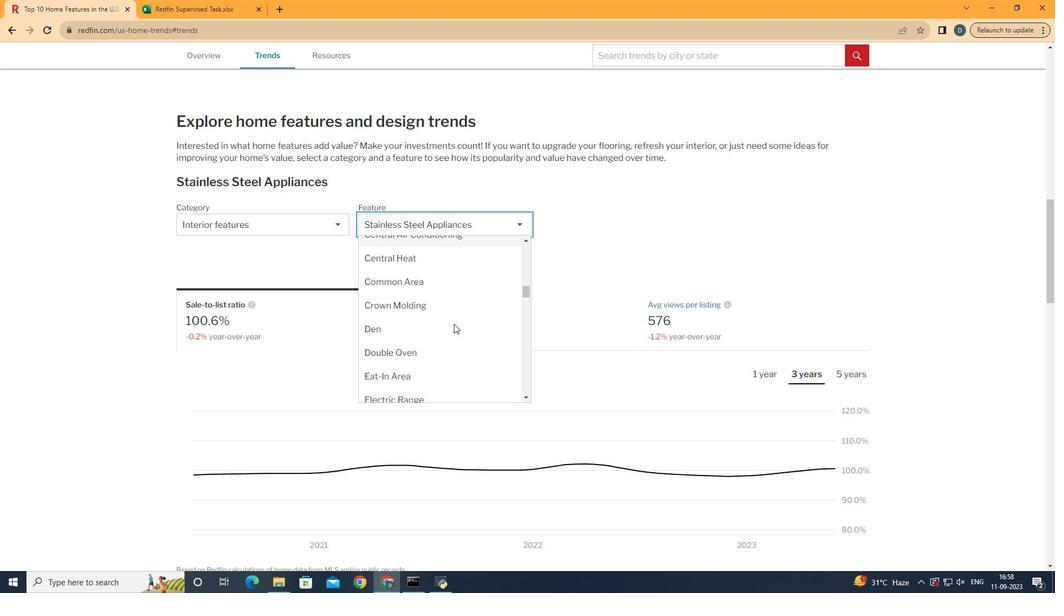 
Action: Mouse scrolled (454, 323) with delta (0, 0)
Screenshot: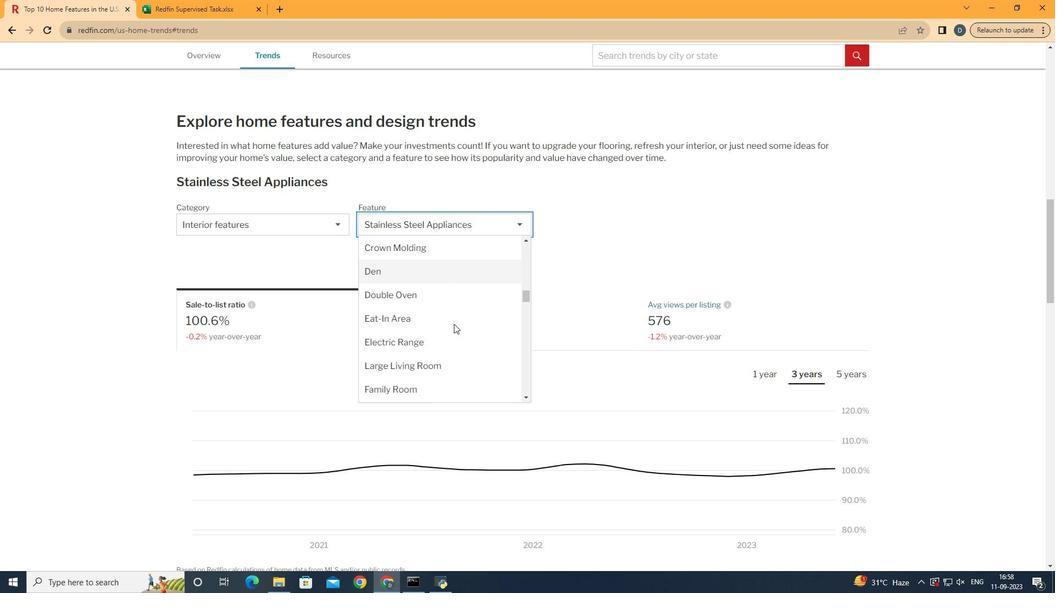 
Action: Mouse moved to (450, 353)
Screenshot: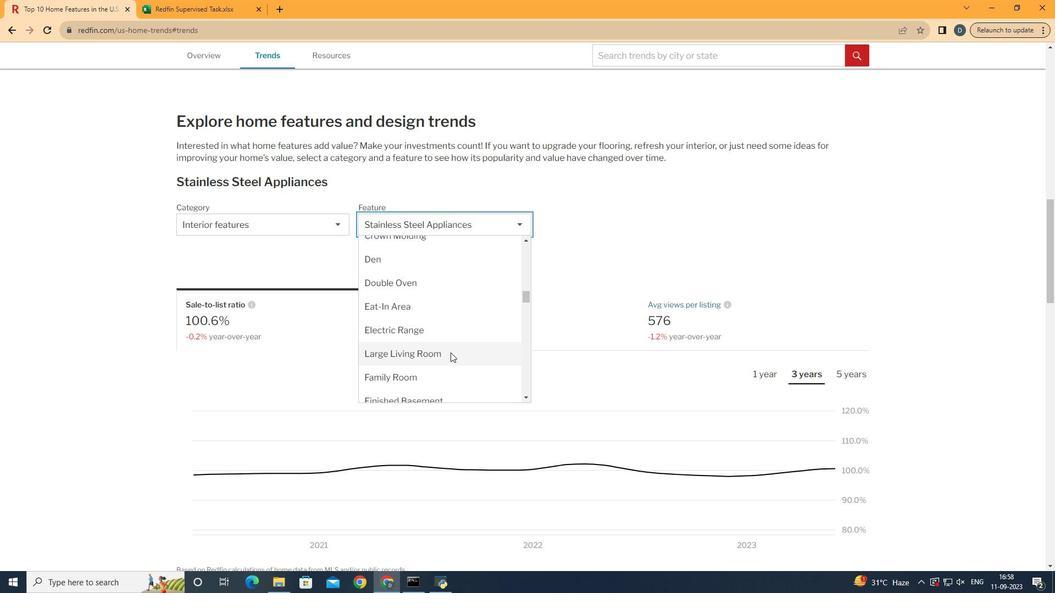
Action: Mouse pressed left at (450, 353)
Screenshot: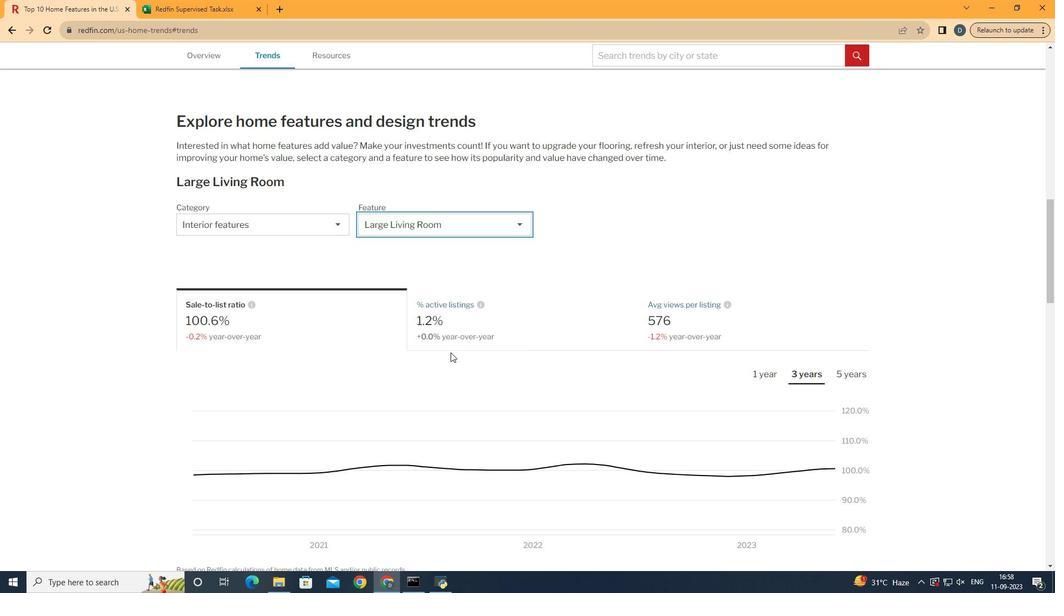
Action: Mouse moved to (567, 238)
Screenshot: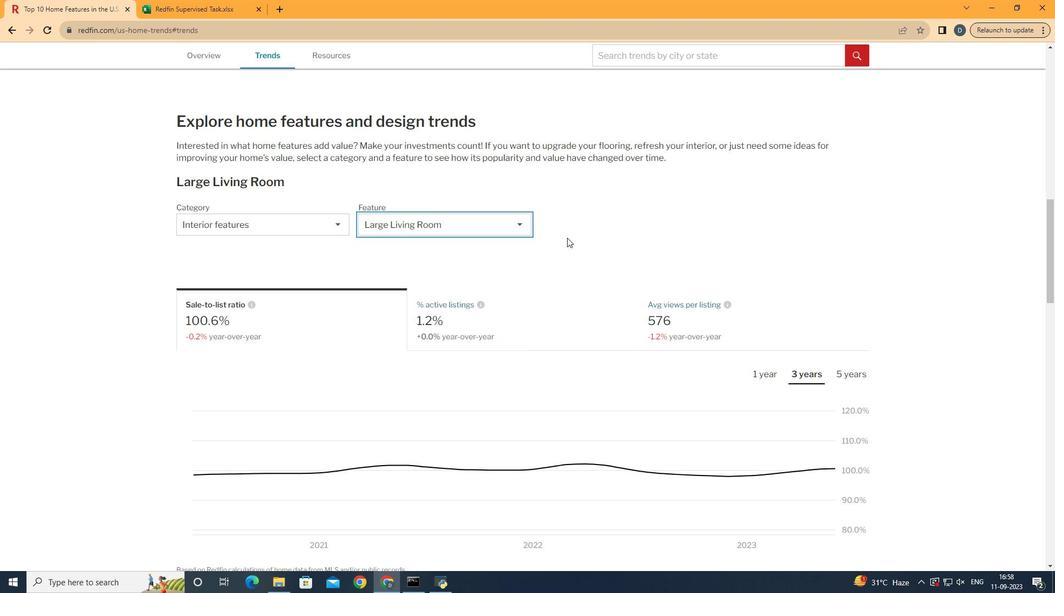 
Action: Mouse pressed left at (567, 238)
Screenshot: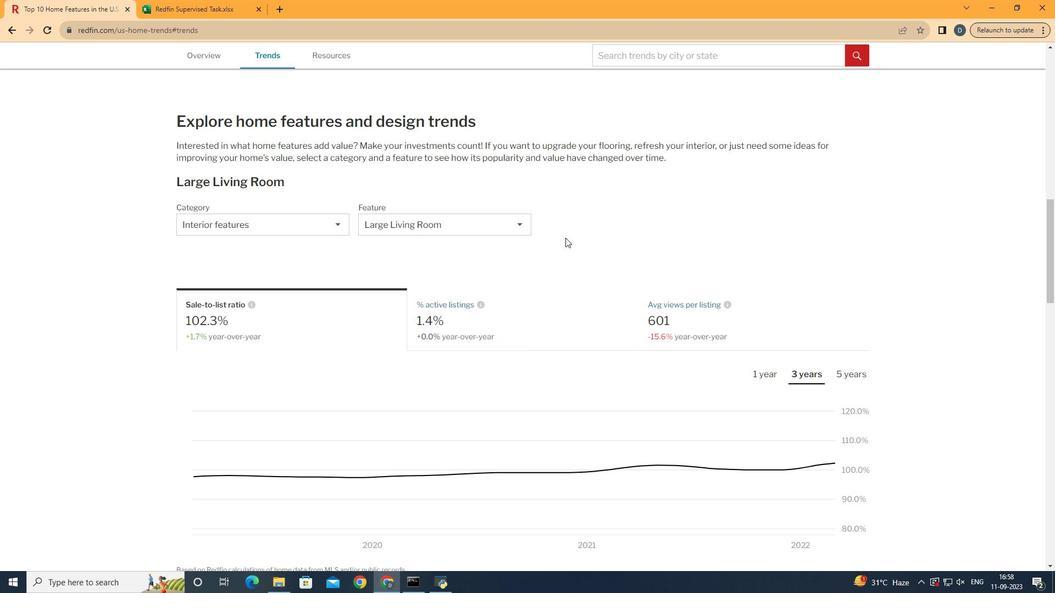 
Action: Mouse moved to (784, 317)
Screenshot: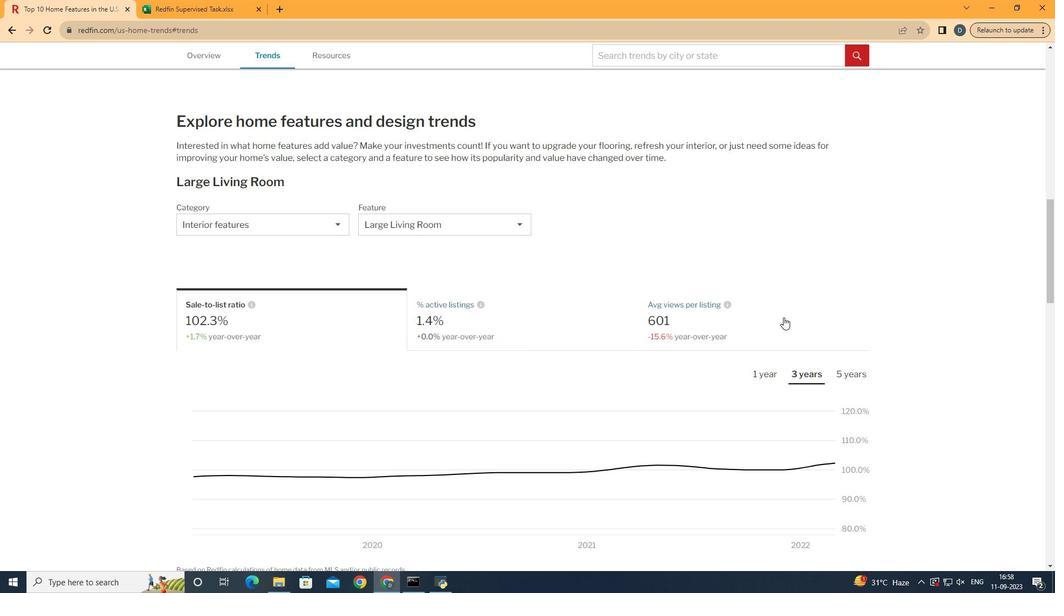 
Action: Mouse pressed left at (784, 317)
Screenshot: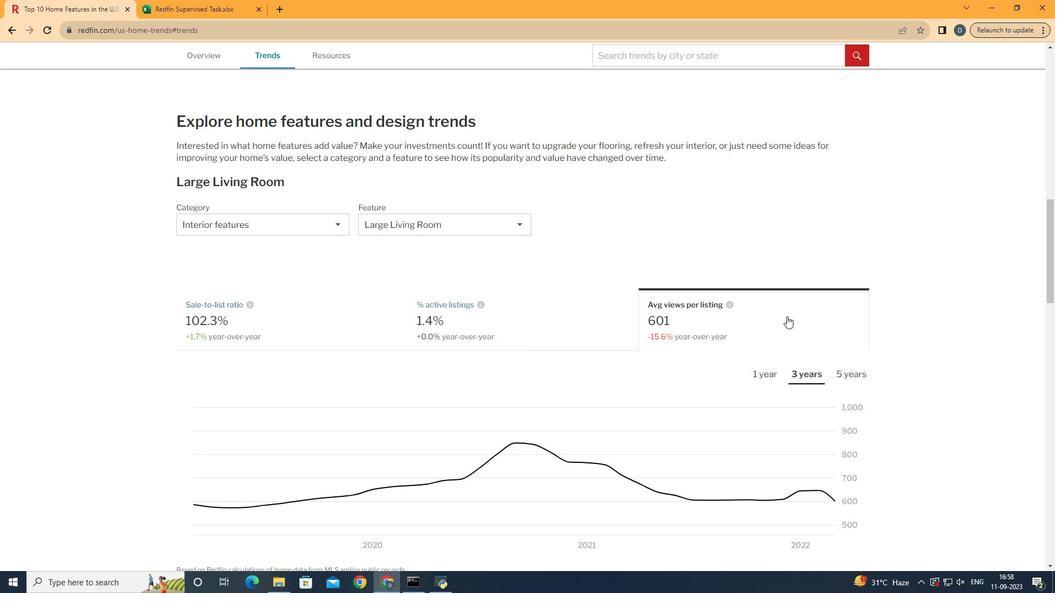 
Action: Mouse moved to (801, 312)
Screenshot: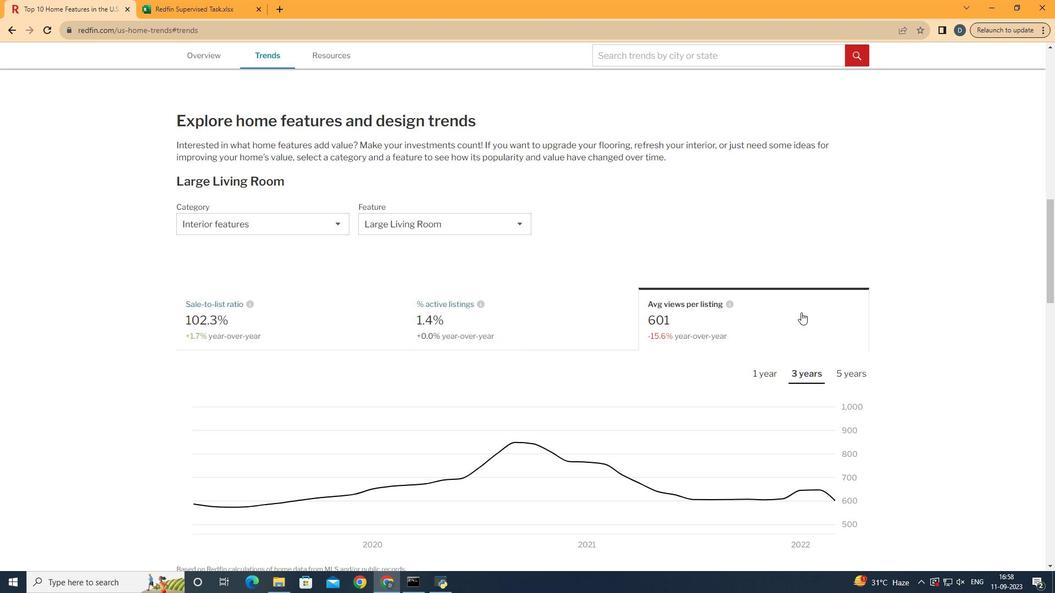 
Action: Mouse scrolled (801, 312) with delta (0, 0)
Screenshot: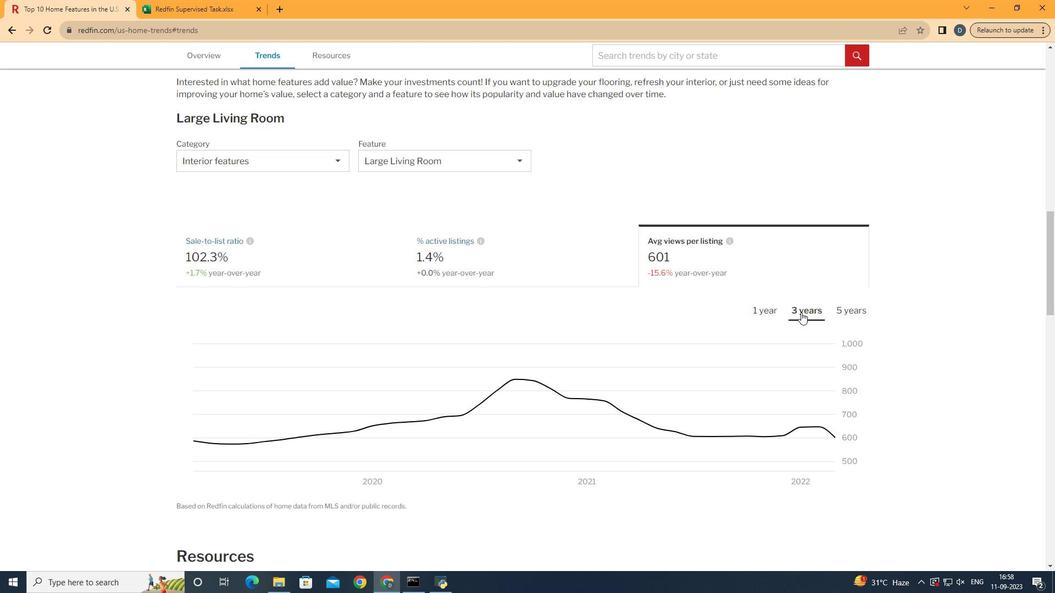 
Action: Mouse scrolled (801, 312) with delta (0, 0)
Screenshot: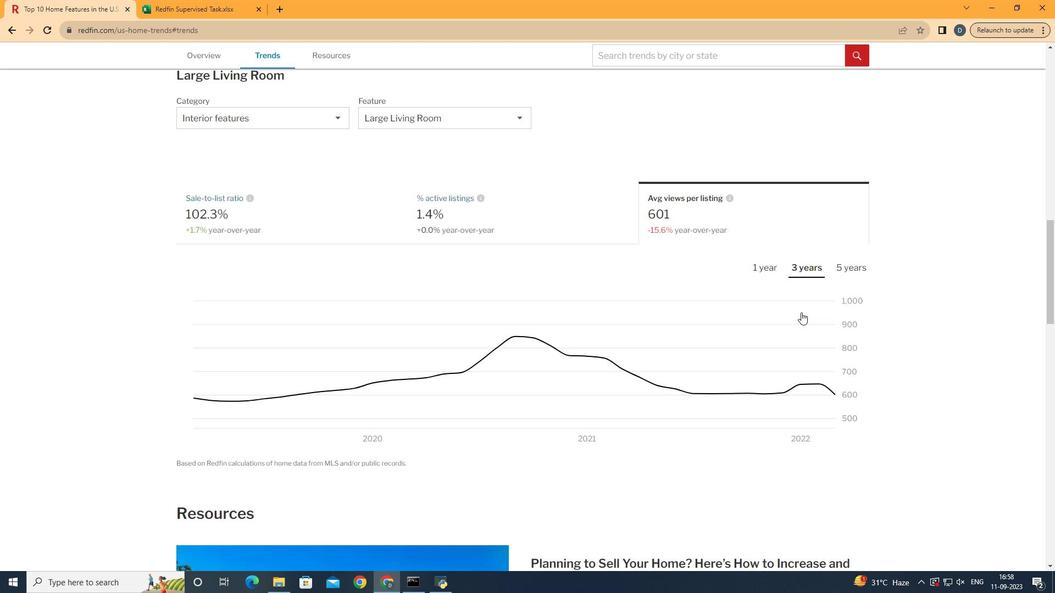 
Action: Mouse moved to (803, 269)
Screenshot: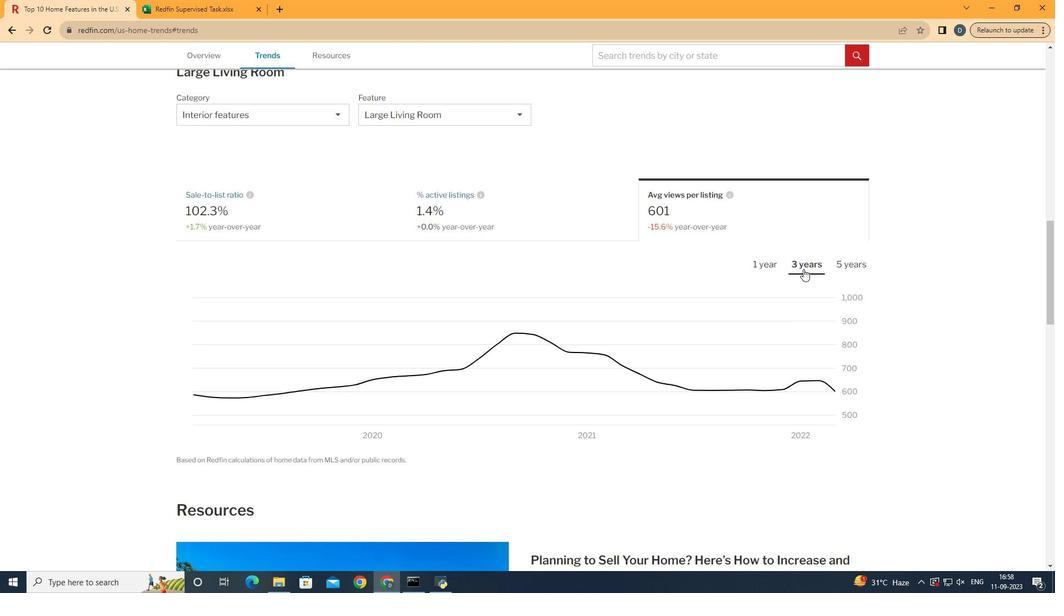 
Action: Mouse pressed left at (803, 269)
Screenshot: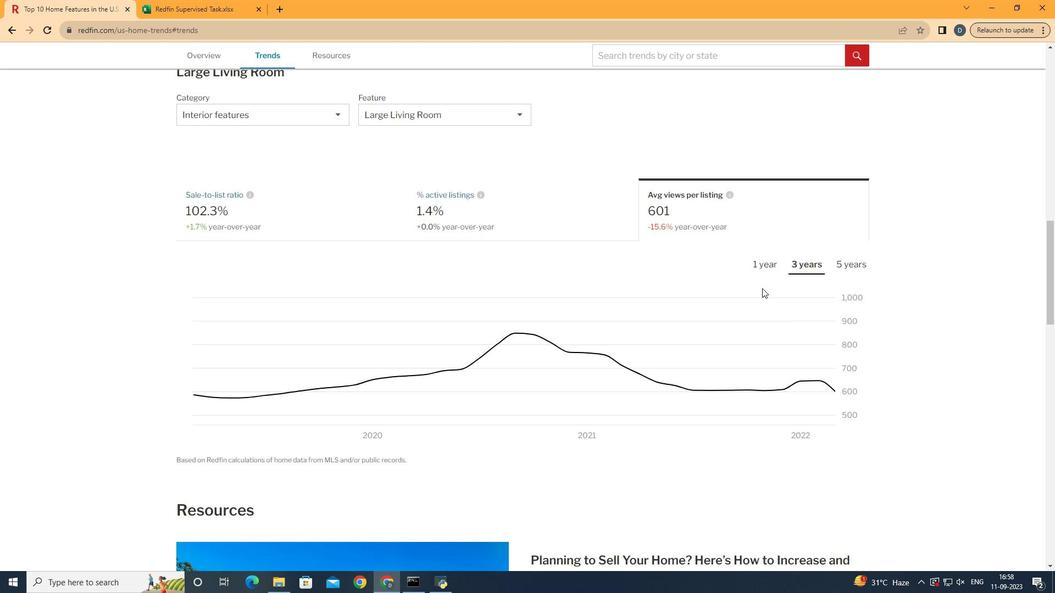 
Action: Mouse moved to (855, 365)
Screenshot: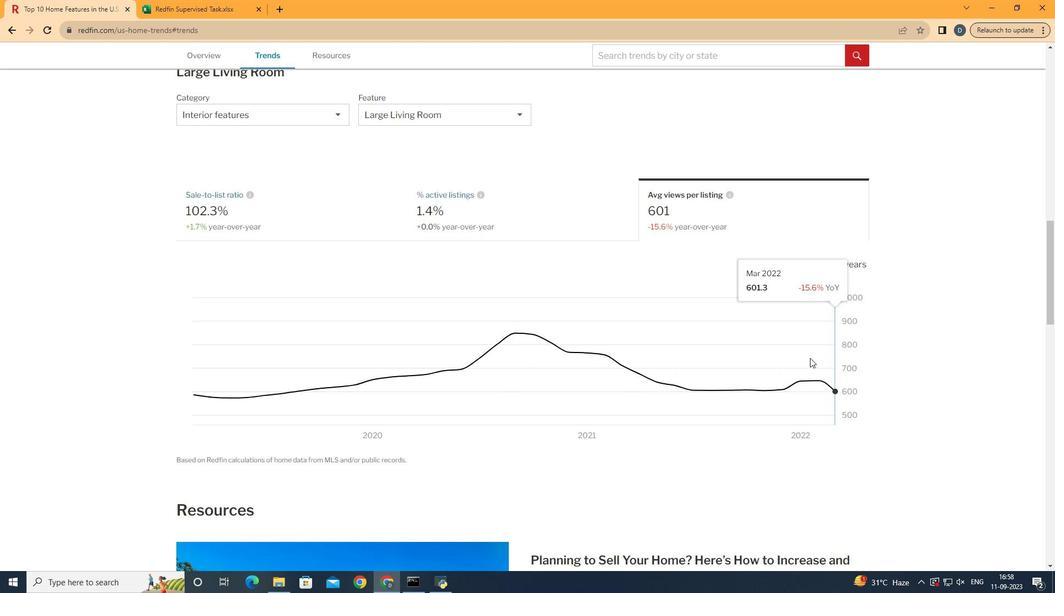
